 Task: Select the Buenos Aires Time as time zone for the schedule.
Action: Mouse moved to (325, 503)
Screenshot: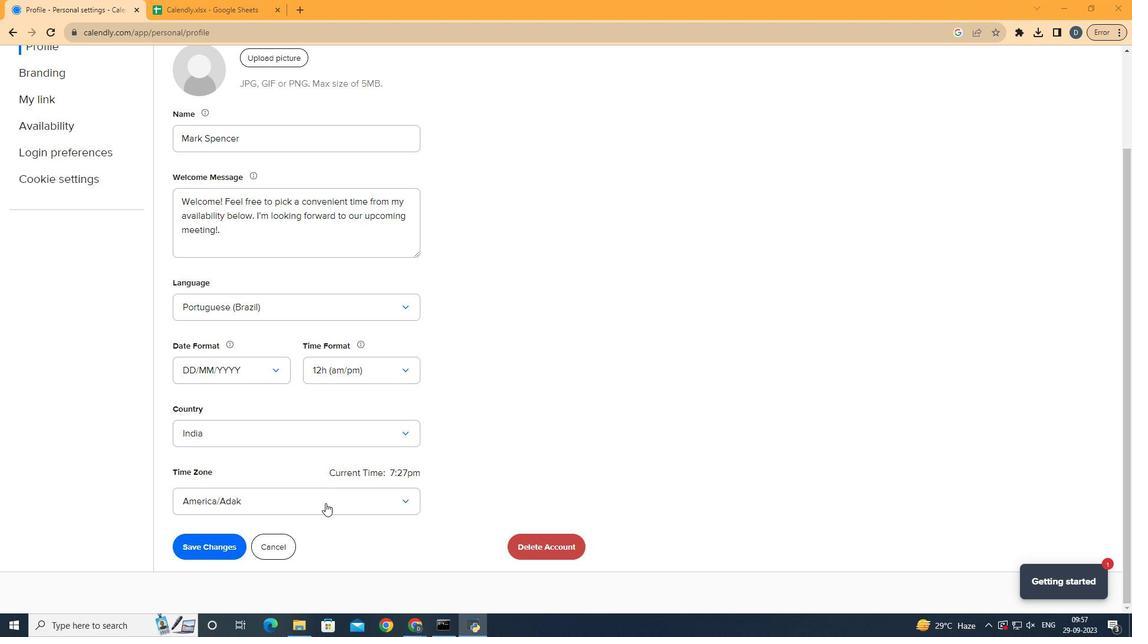 
Action: Mouse pressed left at (325, 503)
Screenshot: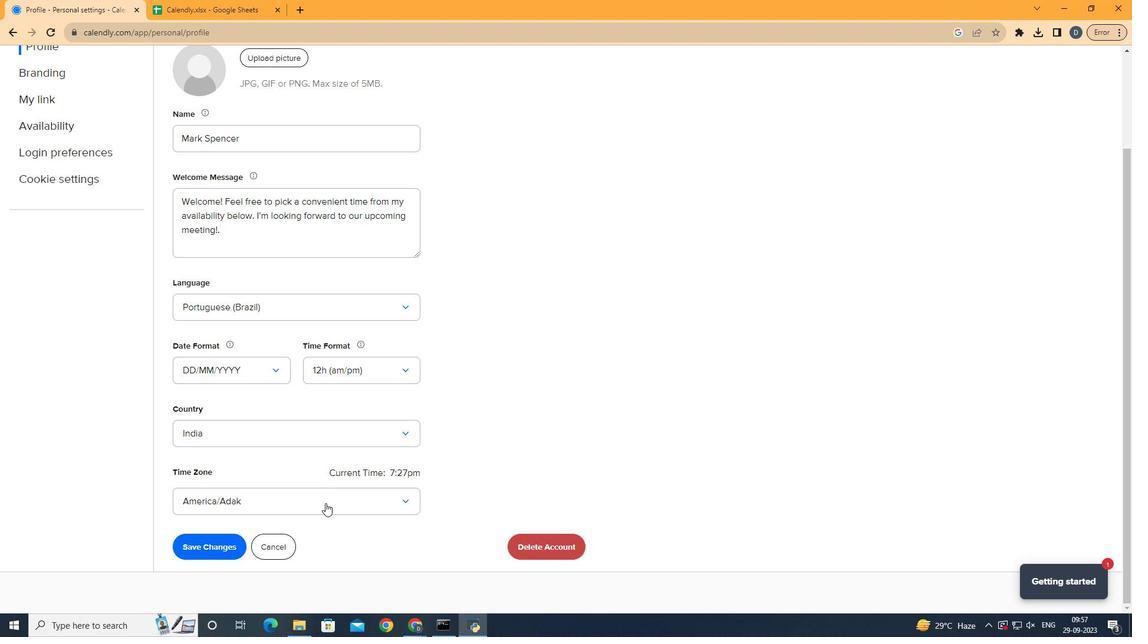 
Action: Mouse moved to (305, 533)
Screenshot: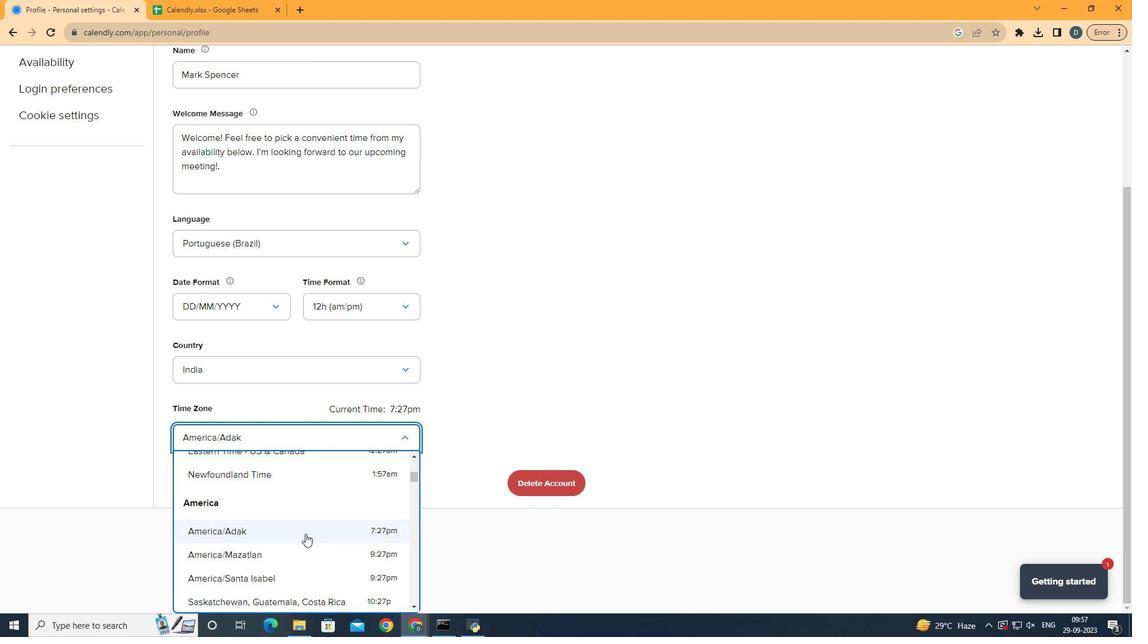 
Action: Mouse scrolled (305, 533) with delta (0, 0)
Screenshot: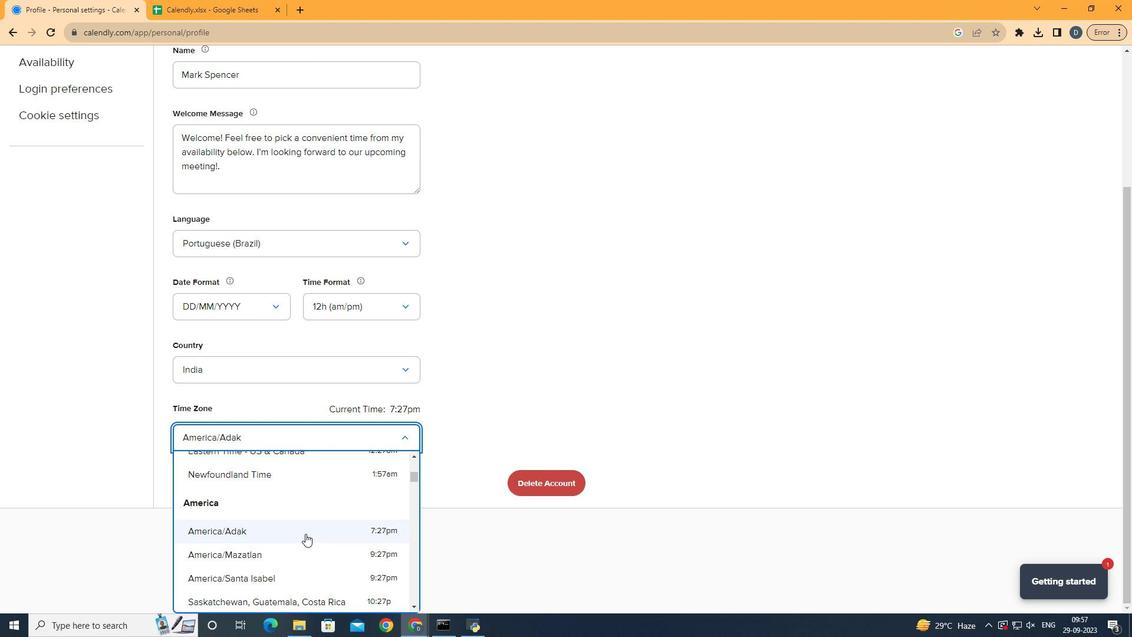 
Action: Mouse scrolled (305, 533) with delta (0, 0)
Screenshot: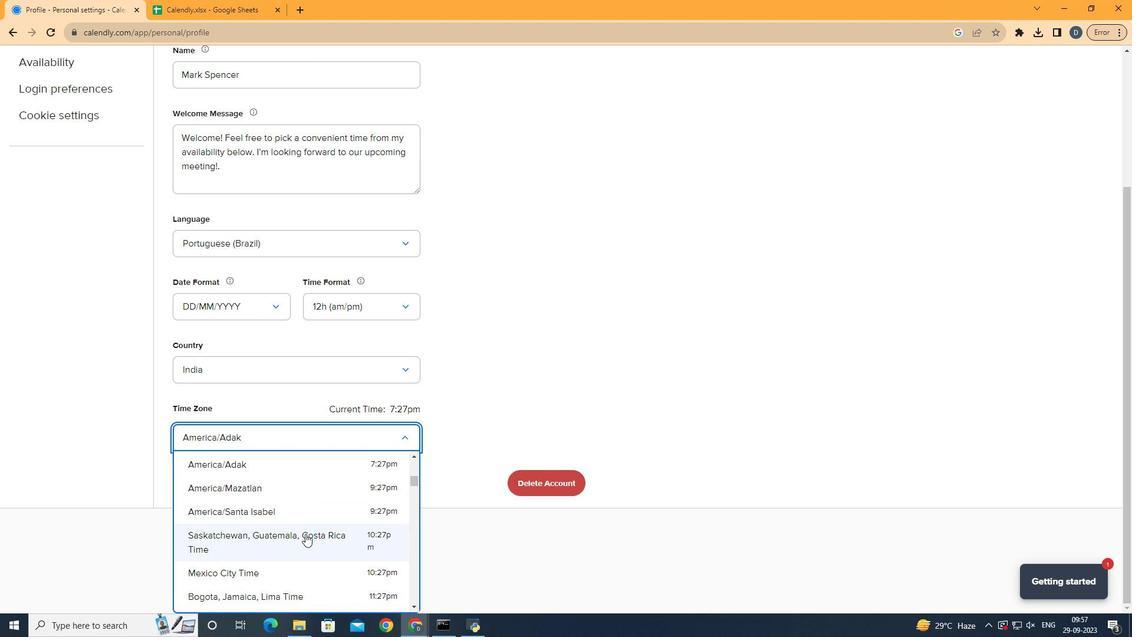 
Action: Mouse scrolled (305, 533) with delta (0, 0)
Screenshot: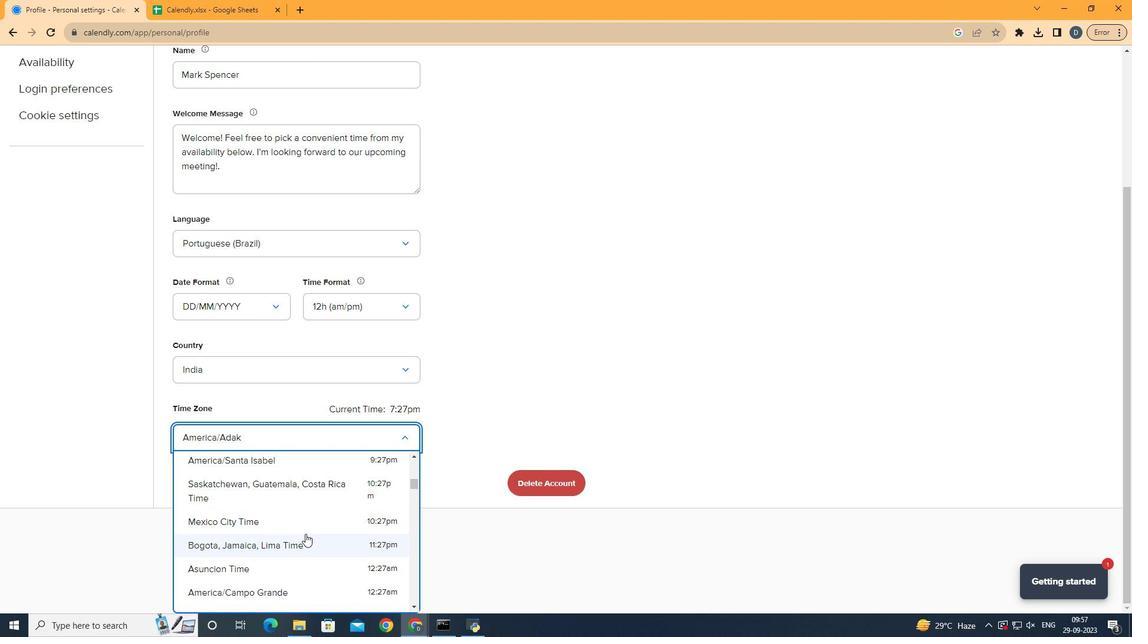 
Action: Mouse scrolled (305, 533) with delta (0, 0)
Screenshot: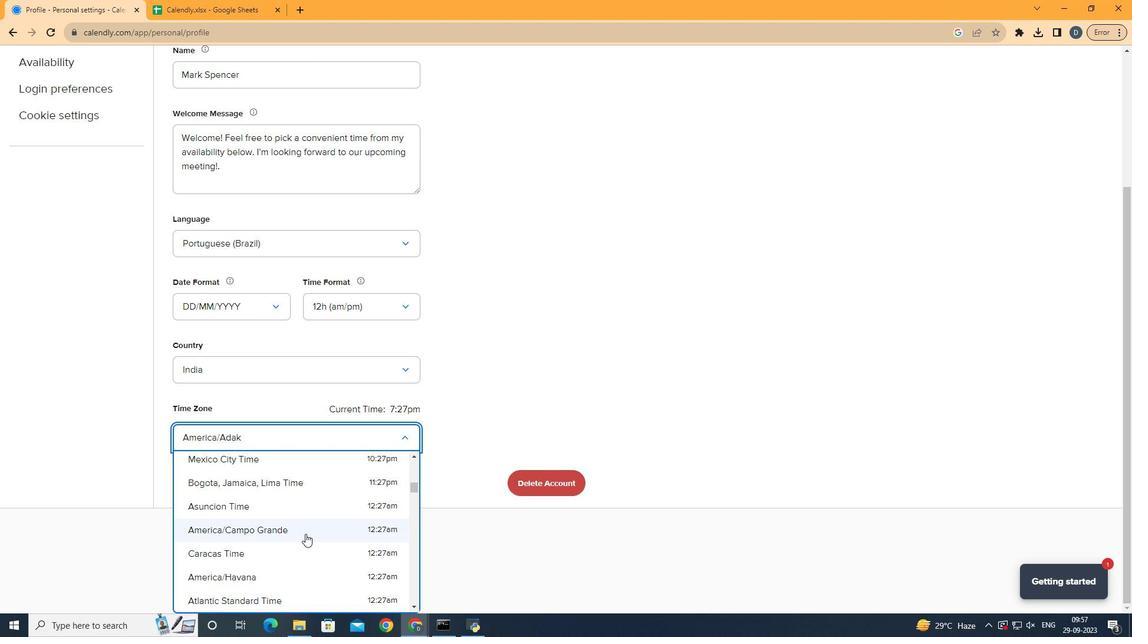 
Action: Mouse scrolled (305, 533) with delta (0, 0)
Screenshot: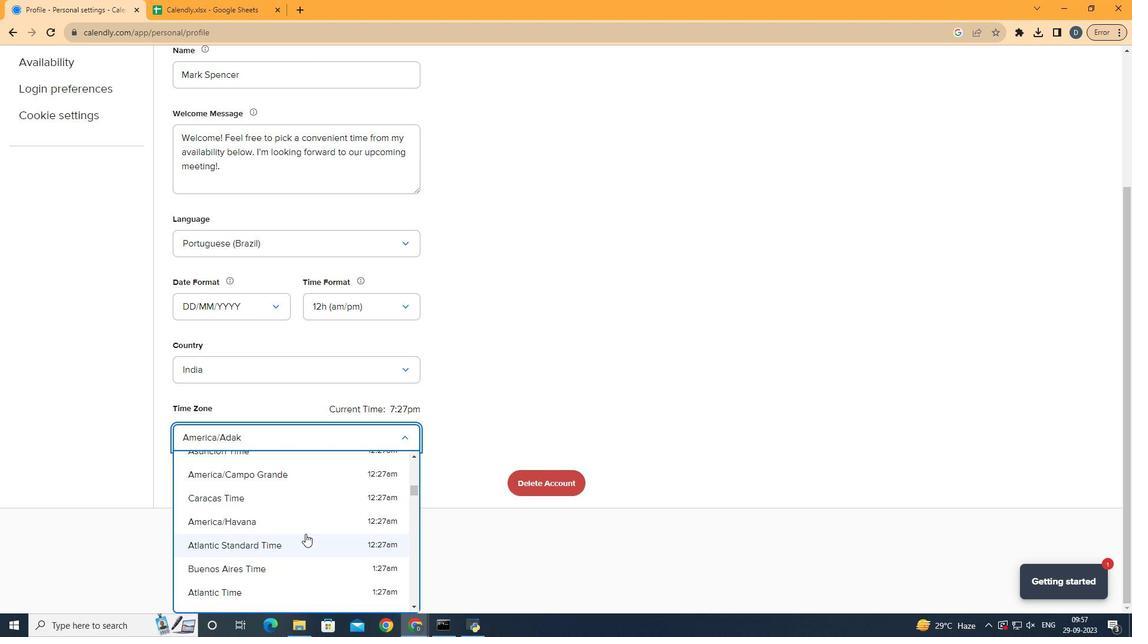 
Action: Mouse scrolled (305, 533) with delta (0, 0)
Screenshot: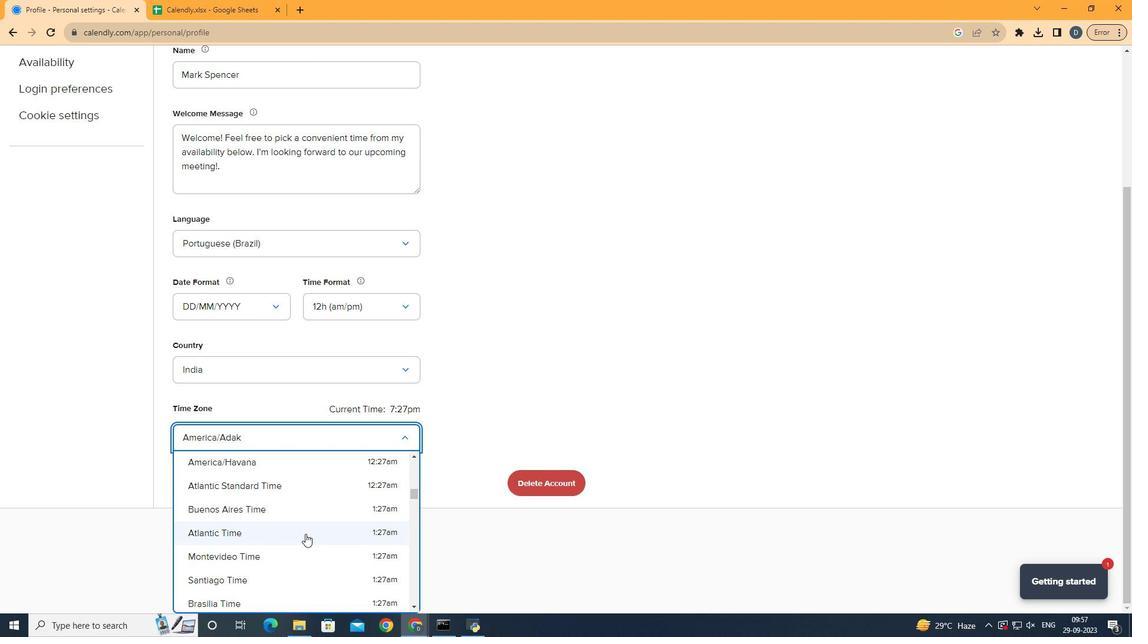
Action: Mouse scrolled (305, 533) with delta (0, 0)
Screenshot: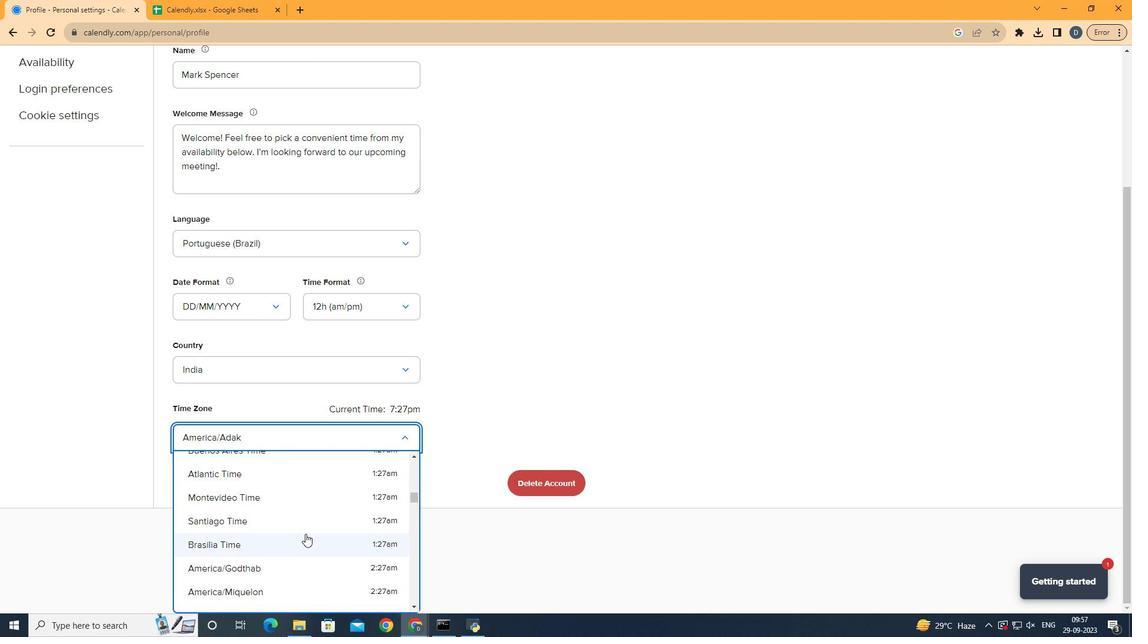 
Action: Mouse scrolled (305, 533) with delta (0, 0)
Screenshot: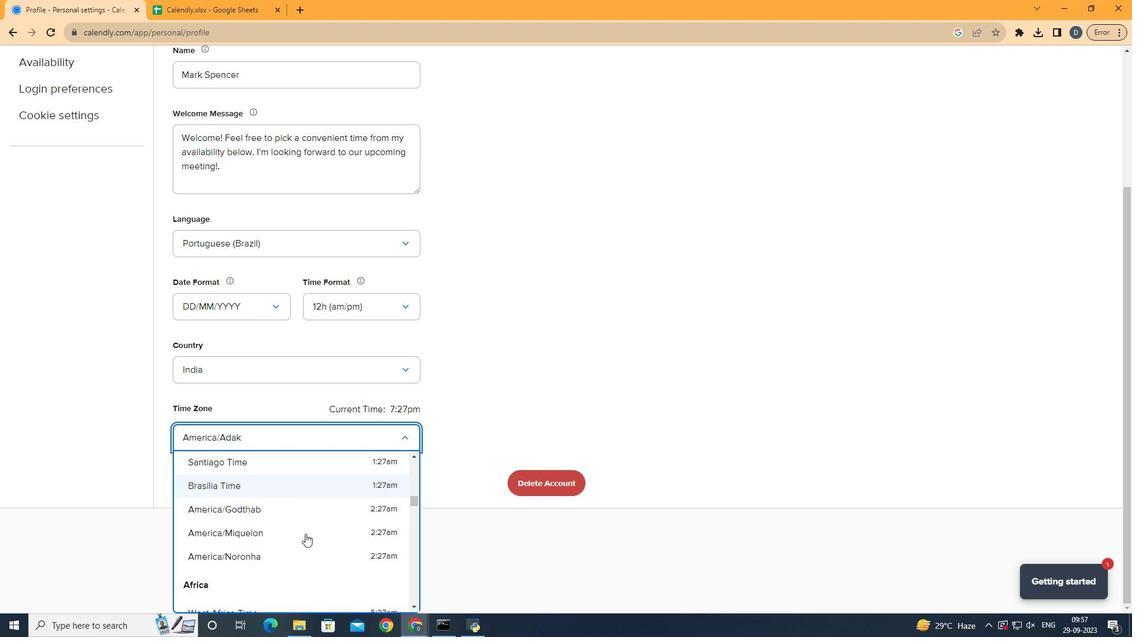
Action: Mouse scrolled (305, 533) with delta (0, 0)
Screenshot: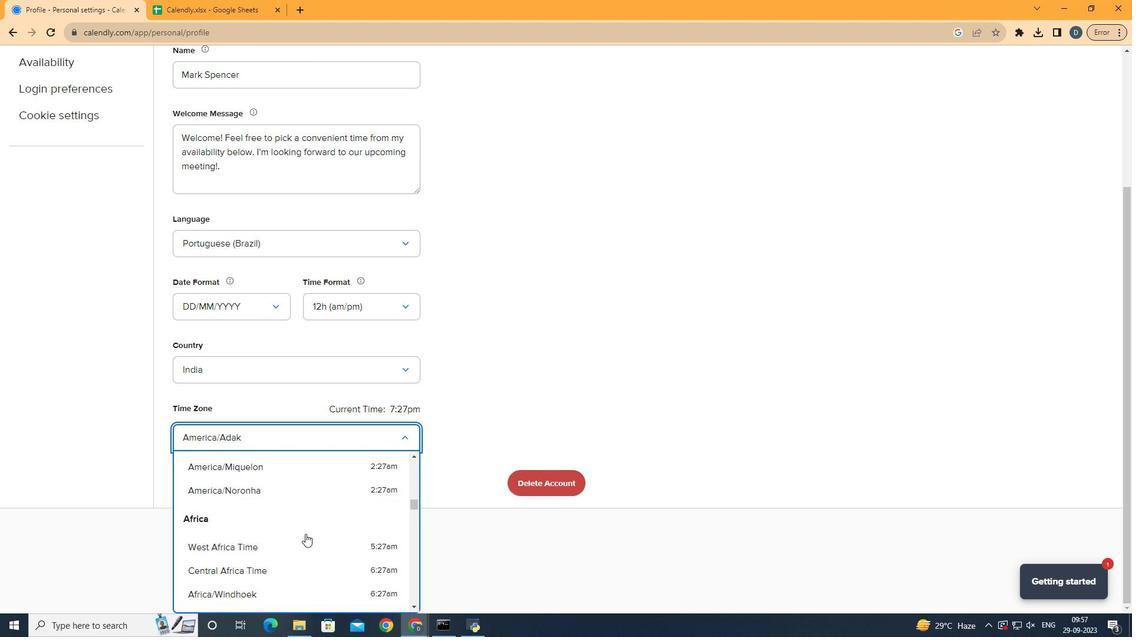 
Action: Mouse scrolled (305, 533) with delta (0, 0)
Screenshot: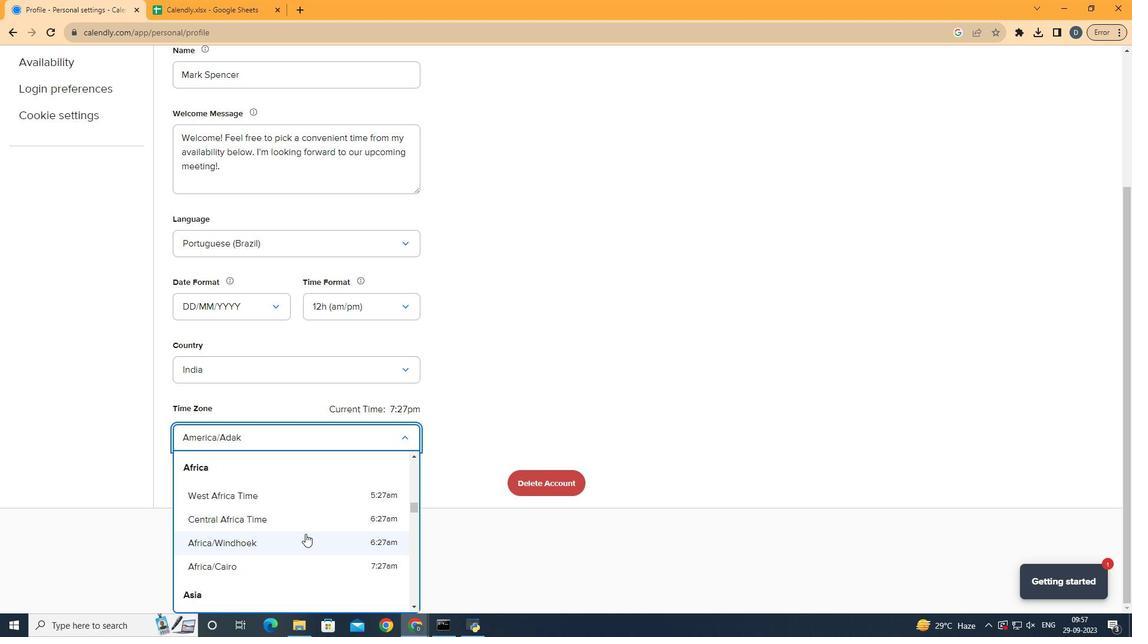 
Action: Mouse scrolled (305, 533) with delta (0, 0)
Screenshot: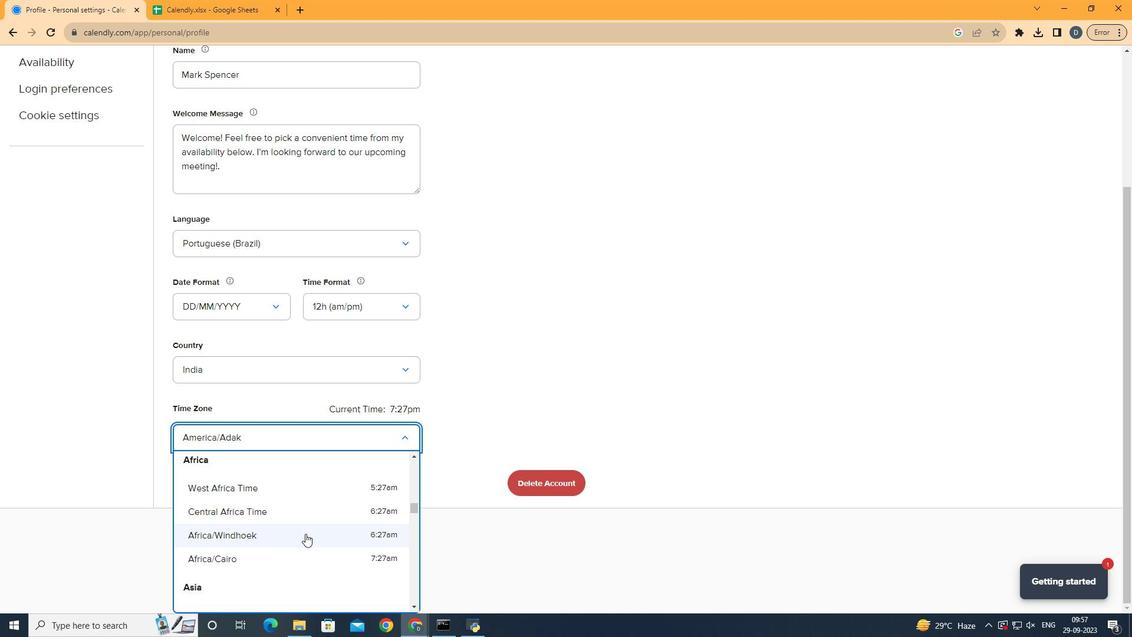 
Action: Mouse scrolled (305, 534) with delta (0, 0)
Screenshot: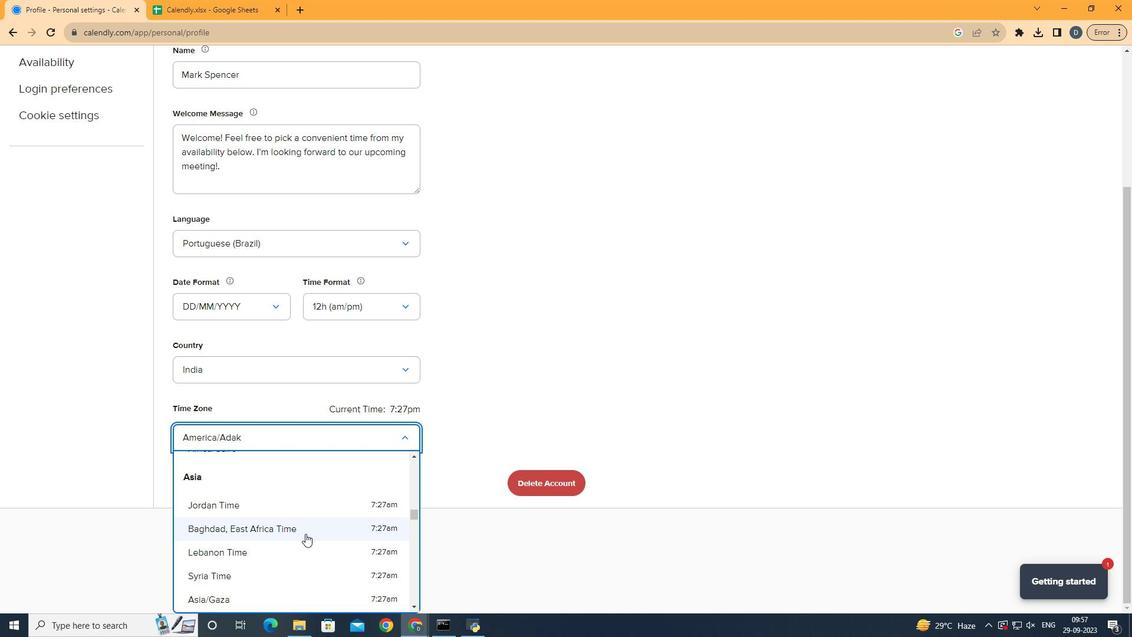 
Action: Mouse scrolled (305, 534) with delta (0, 0)
Screenshot: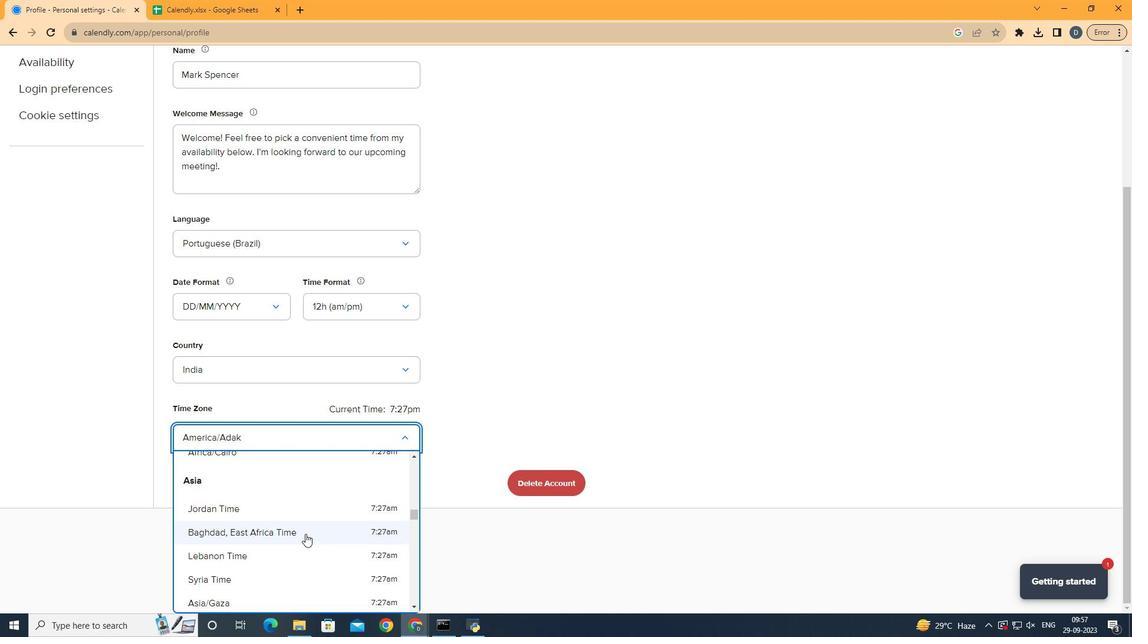 
Action: Mouse scrolled (305, 534) with delta (0, 0)
Screenshot: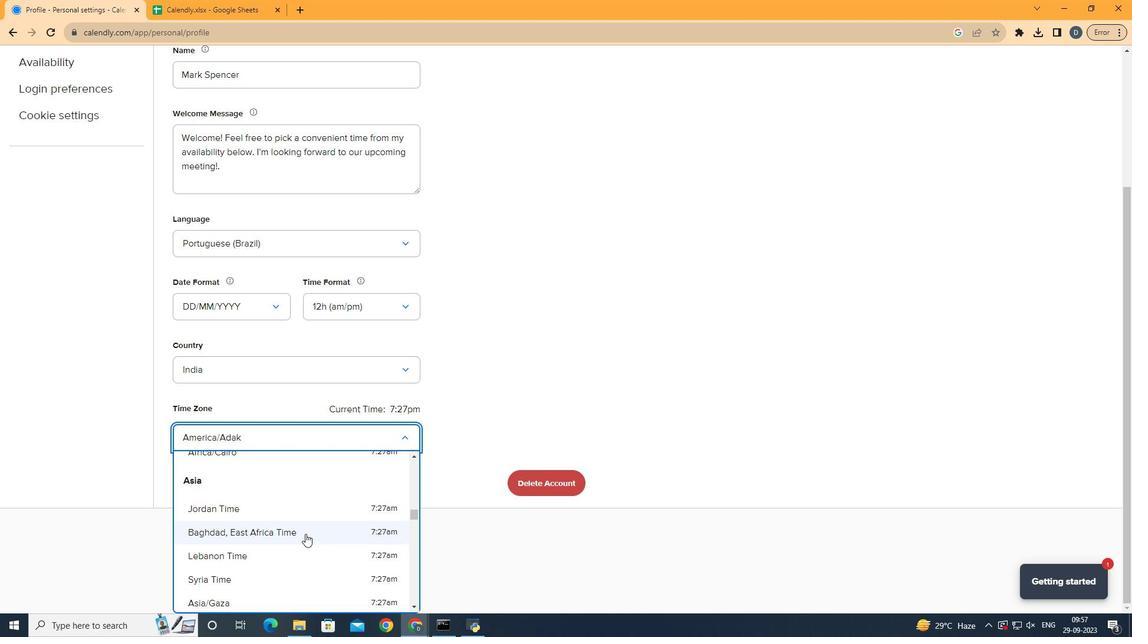 
Action: Mouse scrolled (305, 534) with delta (0, 0)
Screenshot: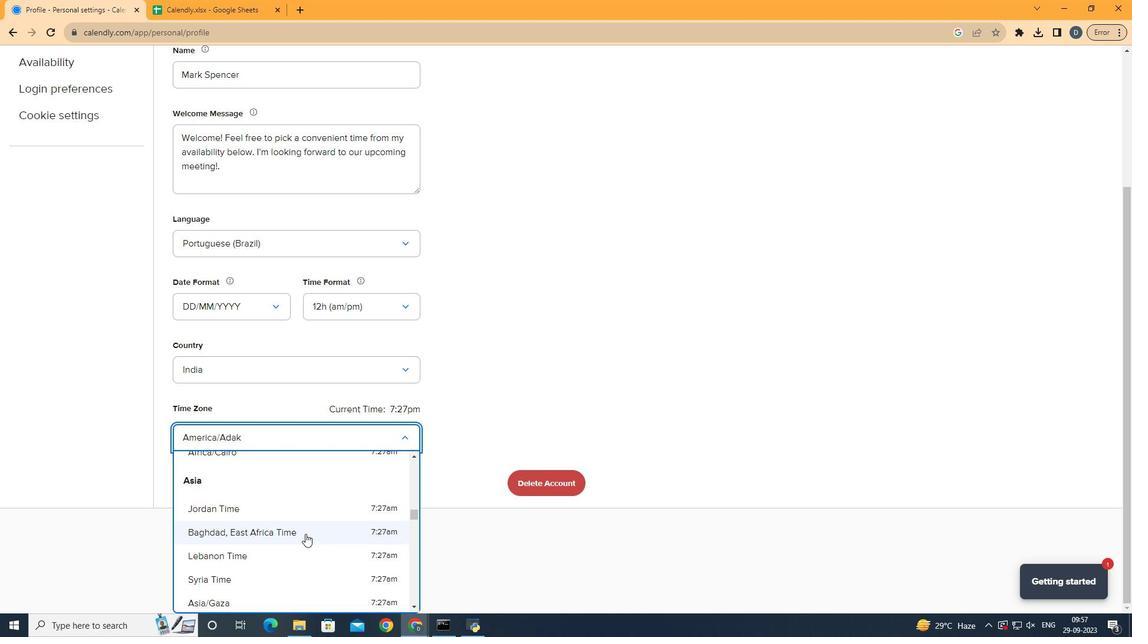 
Action: Mouse scrolled (305, 534) with delta (0, 0)
Screenshot: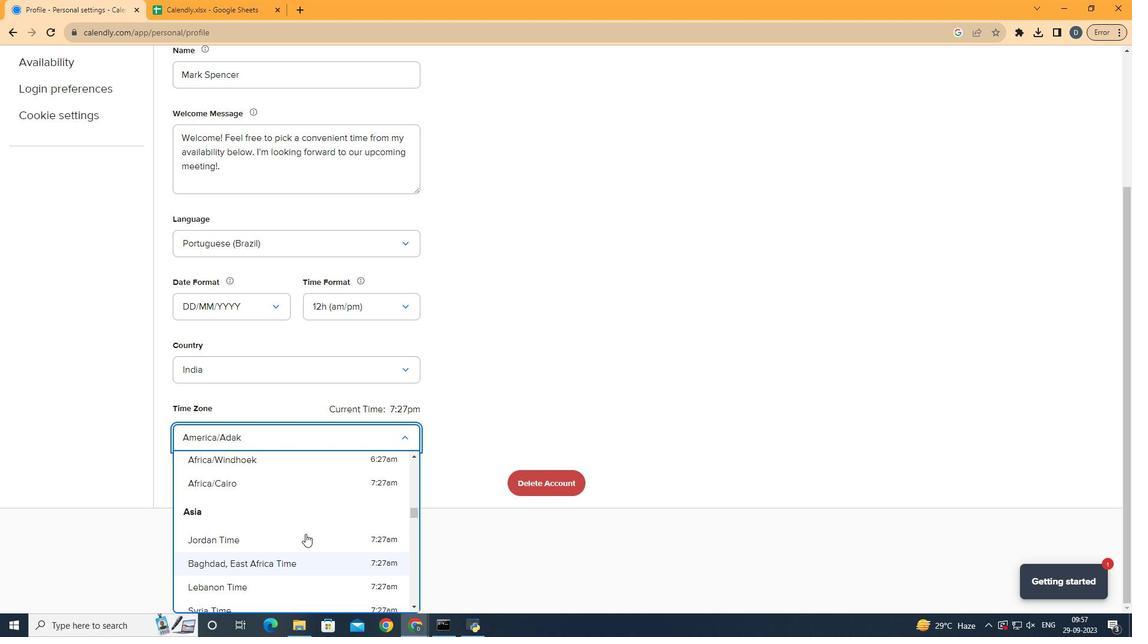 
Action: Mouse scrolled (305, 534) with delta (0, 0)
Screenshot: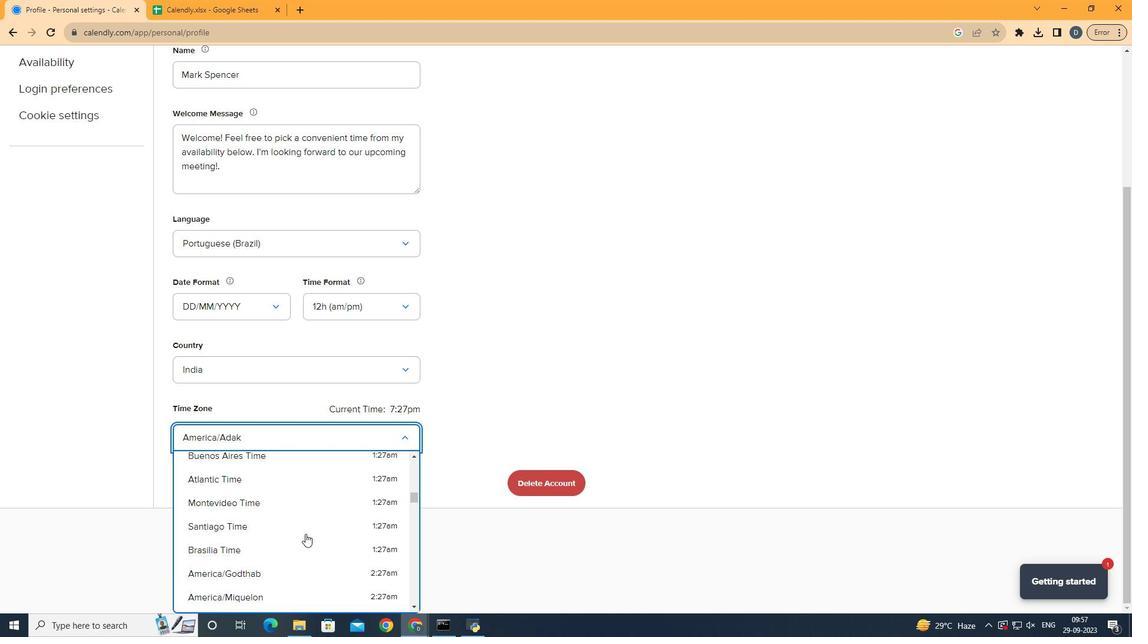 
Action: Mouse scrolled (305, 534) with delta (0, 0)
Screenshot: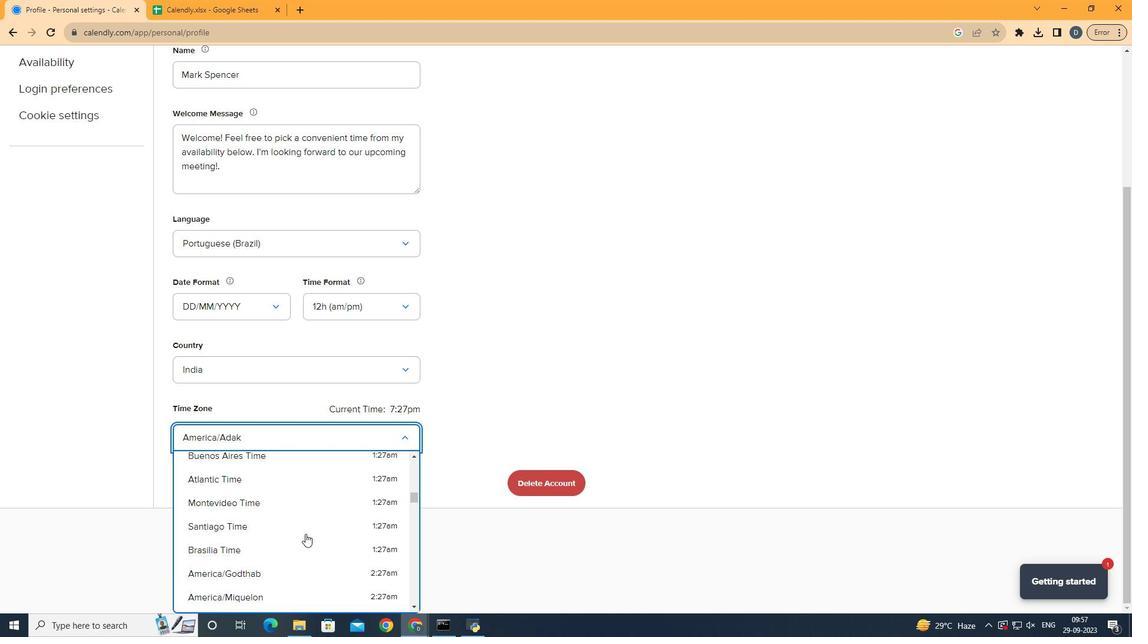 
Action: Mouse scrolled (305, 534) with delta (0, 0)
Screenshot: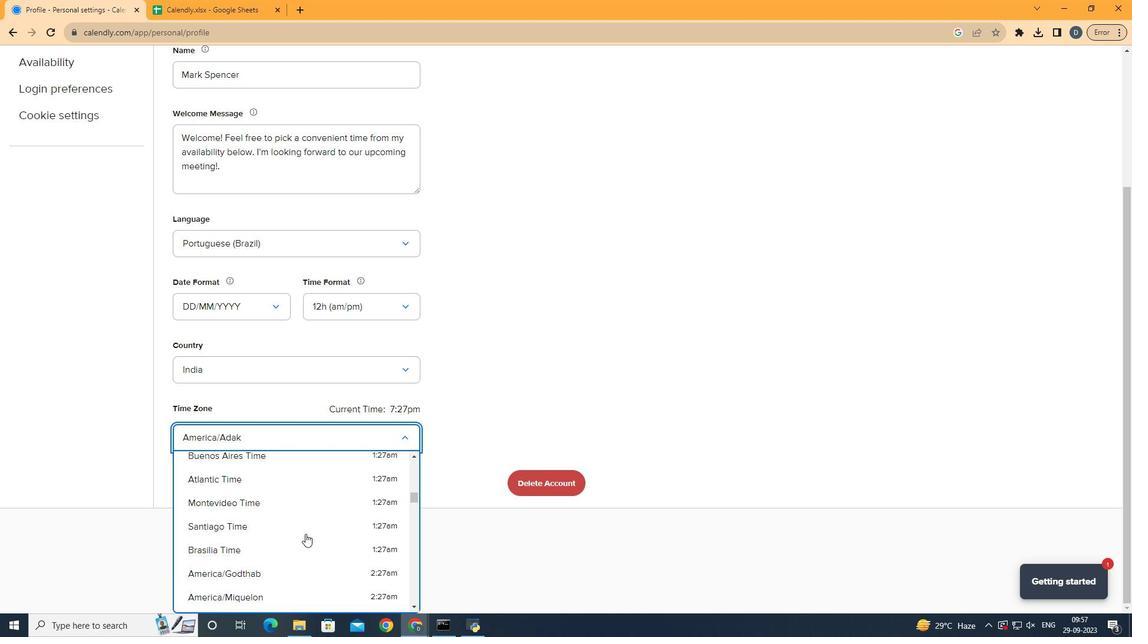 
Action: Mouse scrolled (305, 534) with delta (0, 0)
Screenshot: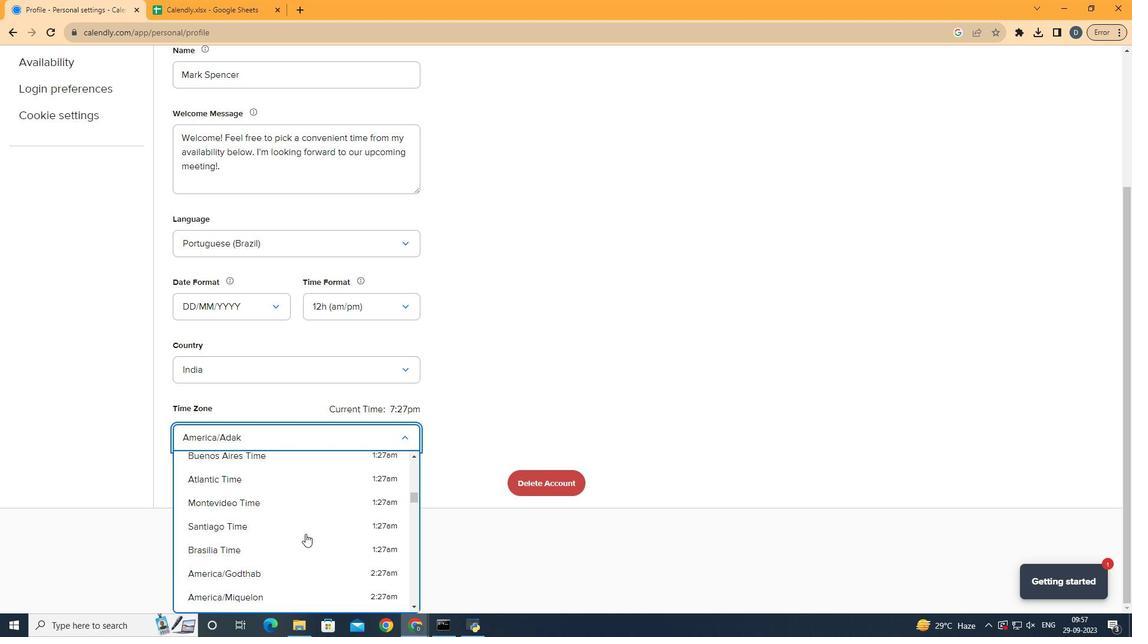 
Action: Mouse scrolled (305, 534) with delta (0, 0)
Screenshot: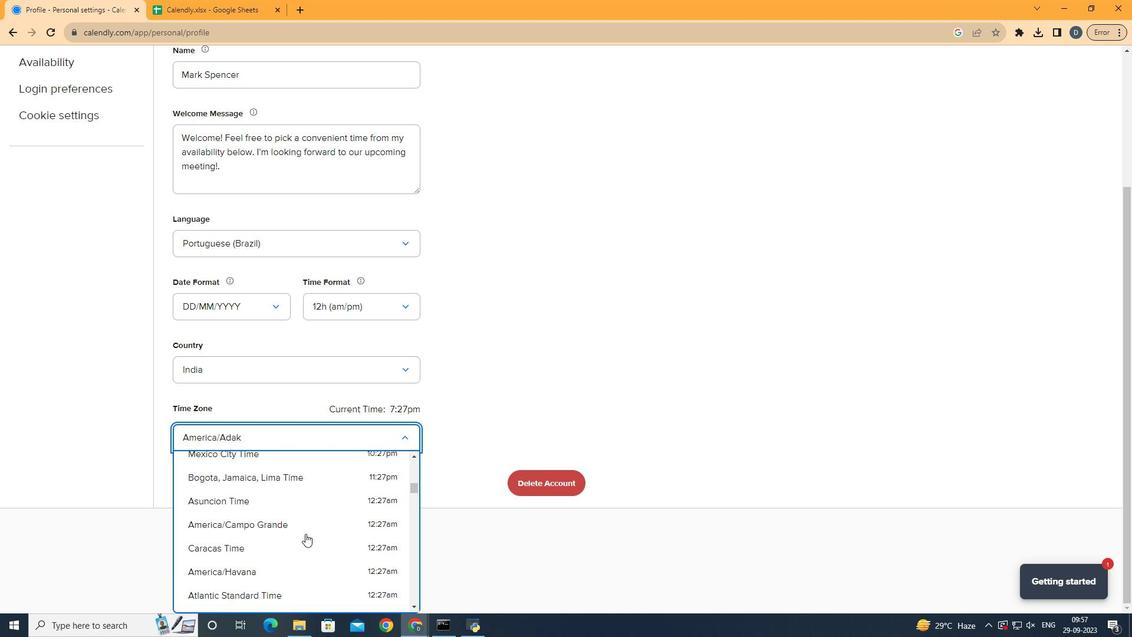 
Action: Mouse scrolled (305, 534) with delta (0, 0)
Screenshot: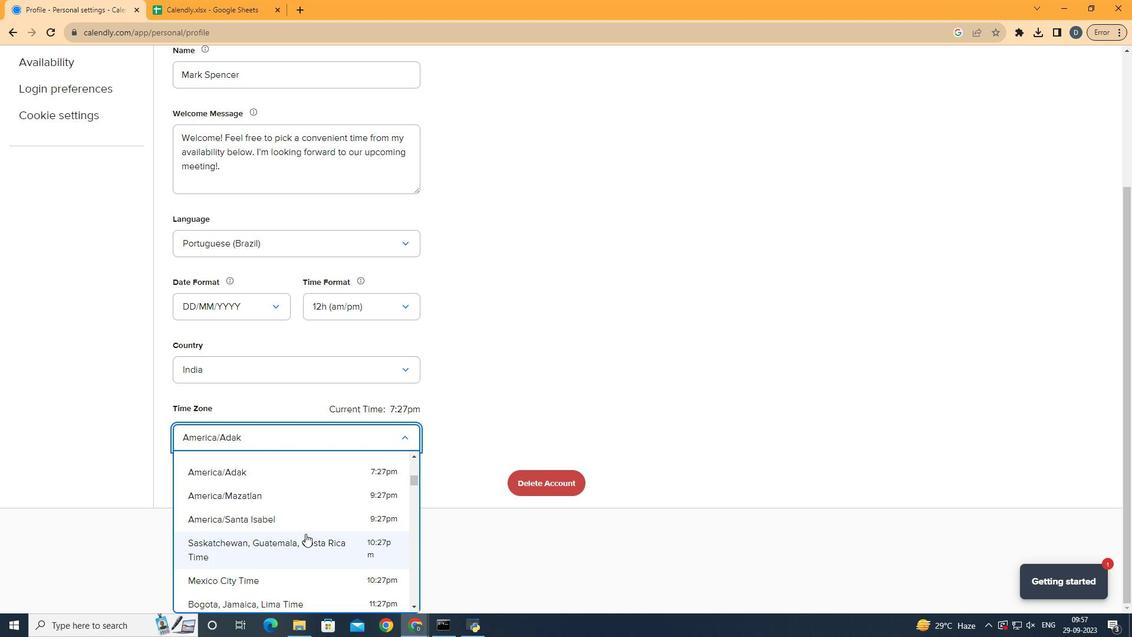 
Action: Mouse scrolled (305, 534) with delta (0, 0)
Screenshot: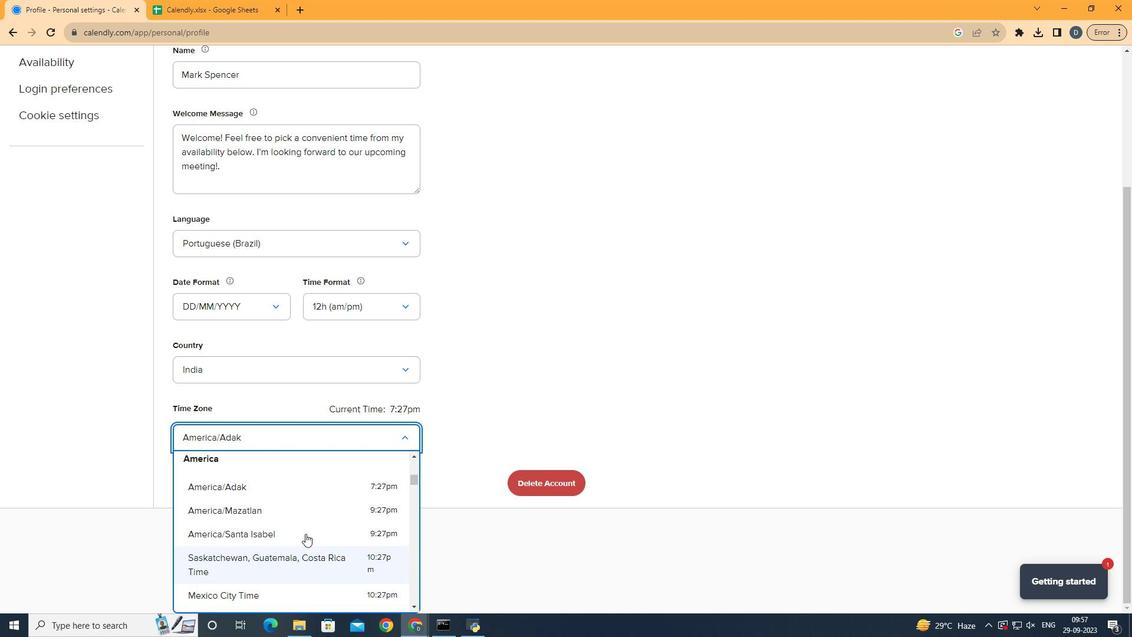 
Action: Mouse scrolled (305, 533) with delta (0, 0)
Screenshot: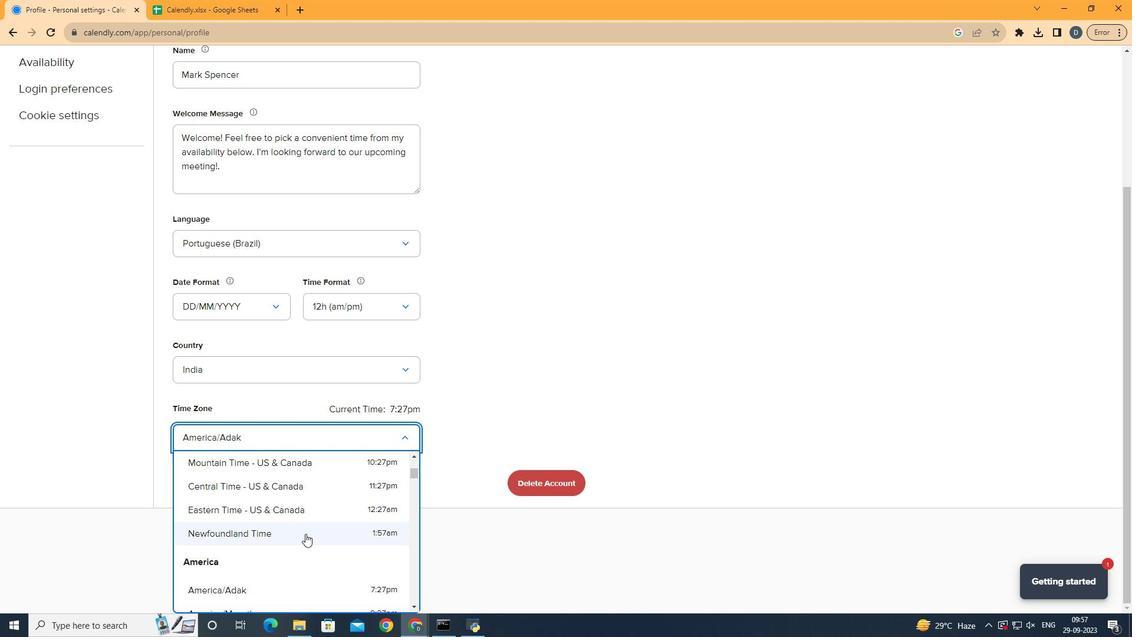 
Action: Mouse scrolled (305, 533) with delta (0, 0)
Screenshot: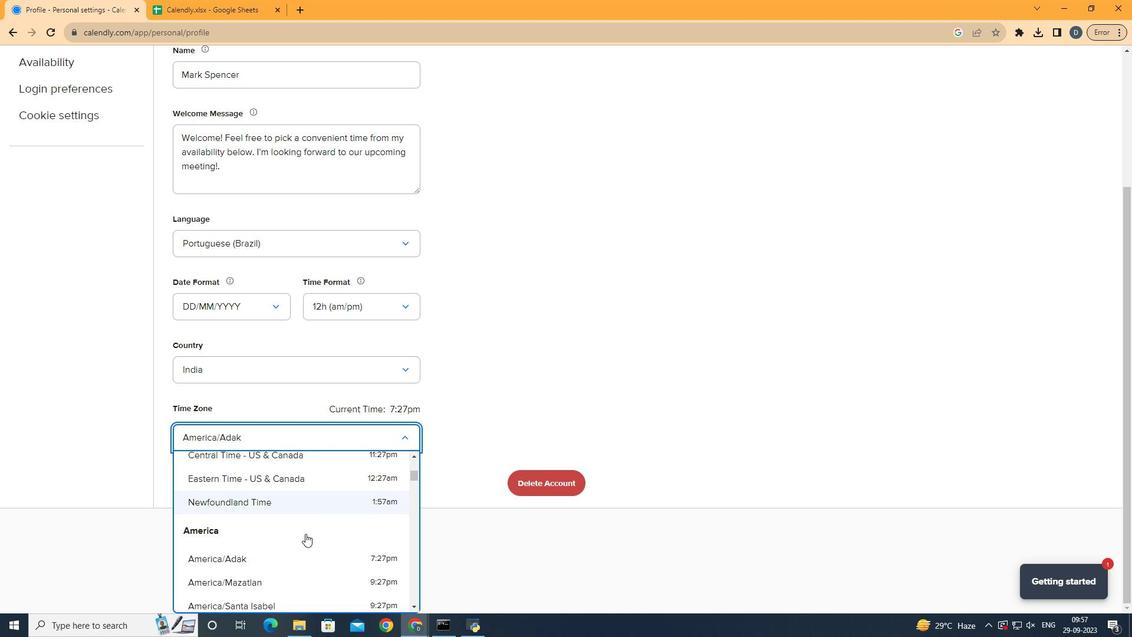 
Action: Mouse moved to (313, 494)
Screenshot: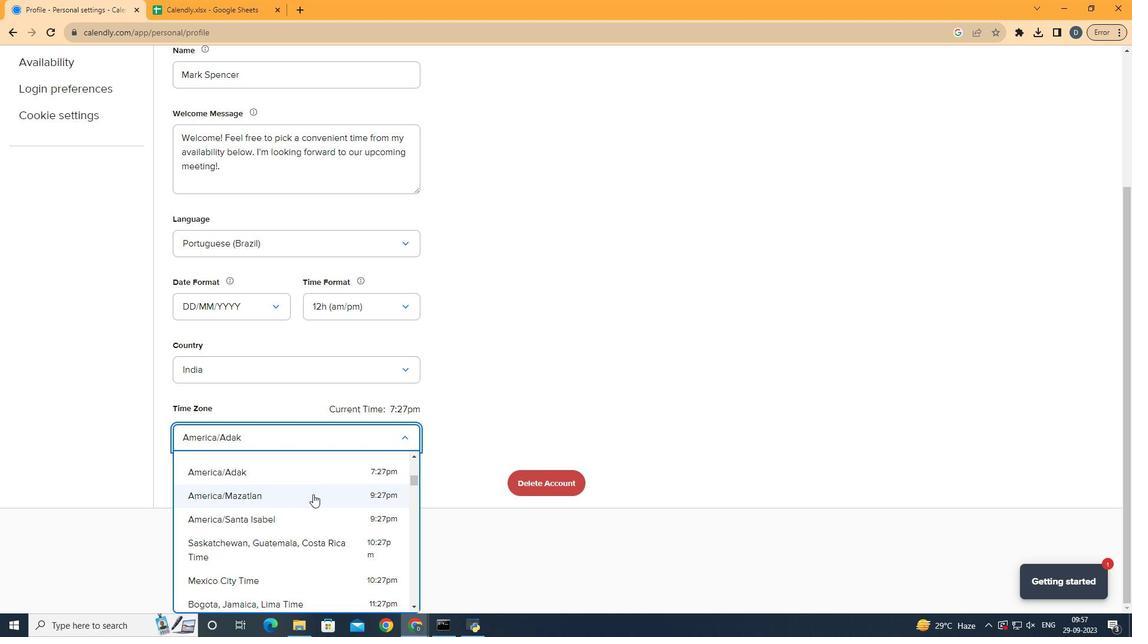 
Action: Mouse scrolled (313, 493) with delta (0, 0)
Screenshot: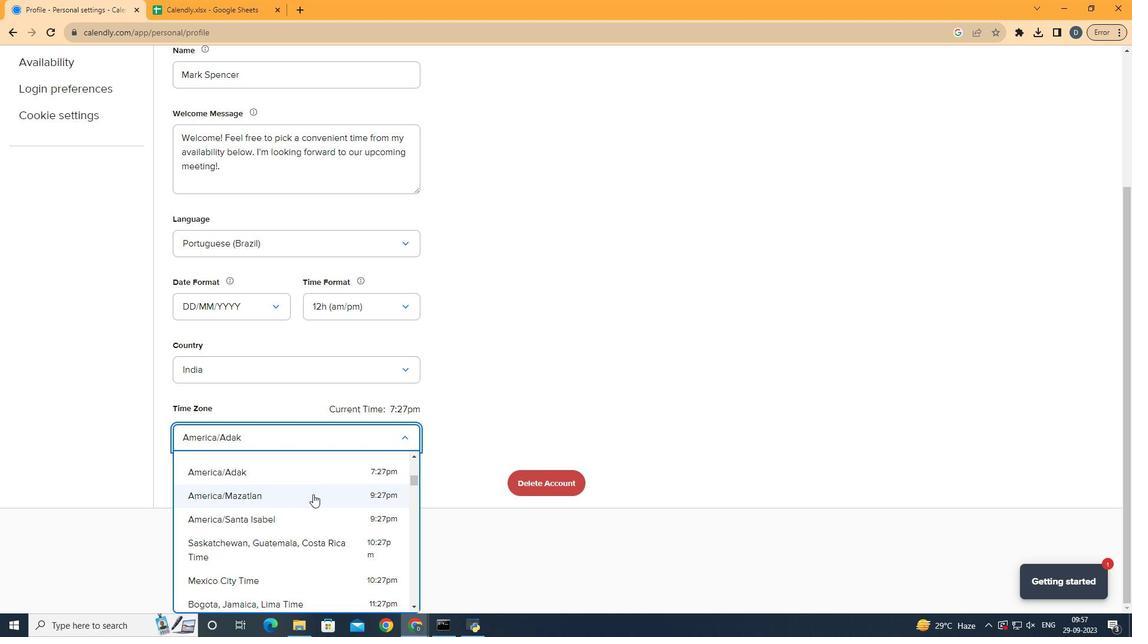 
Action: Mouse moved to (315, 548)
Screenshot: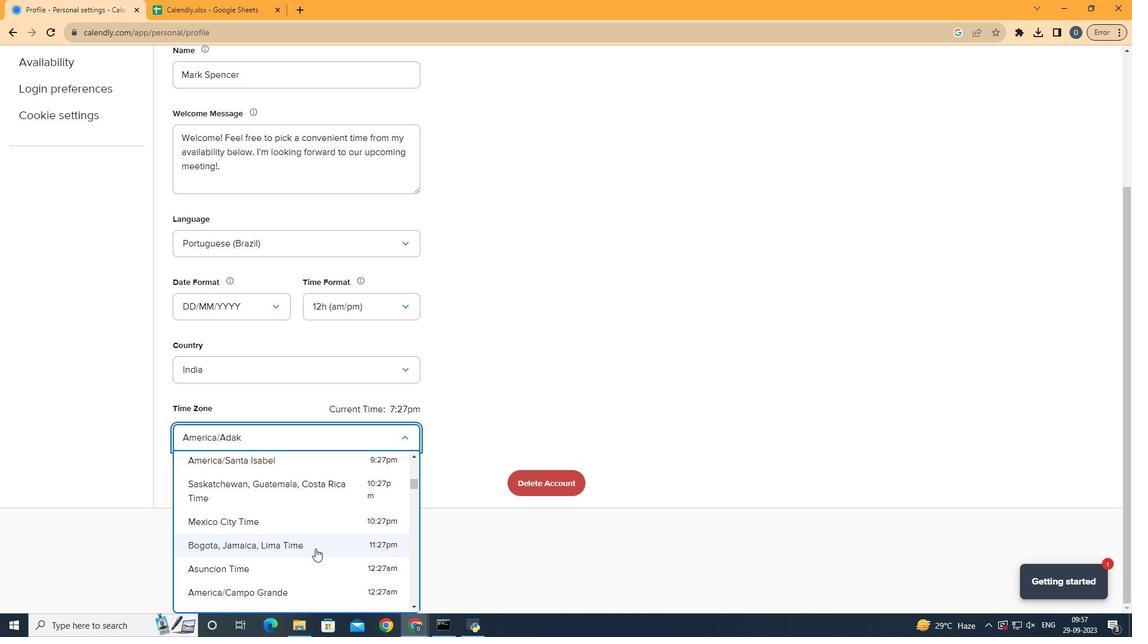
Action: Mouse scrolled (315, 549) with delta (0, 0)
Screenshot: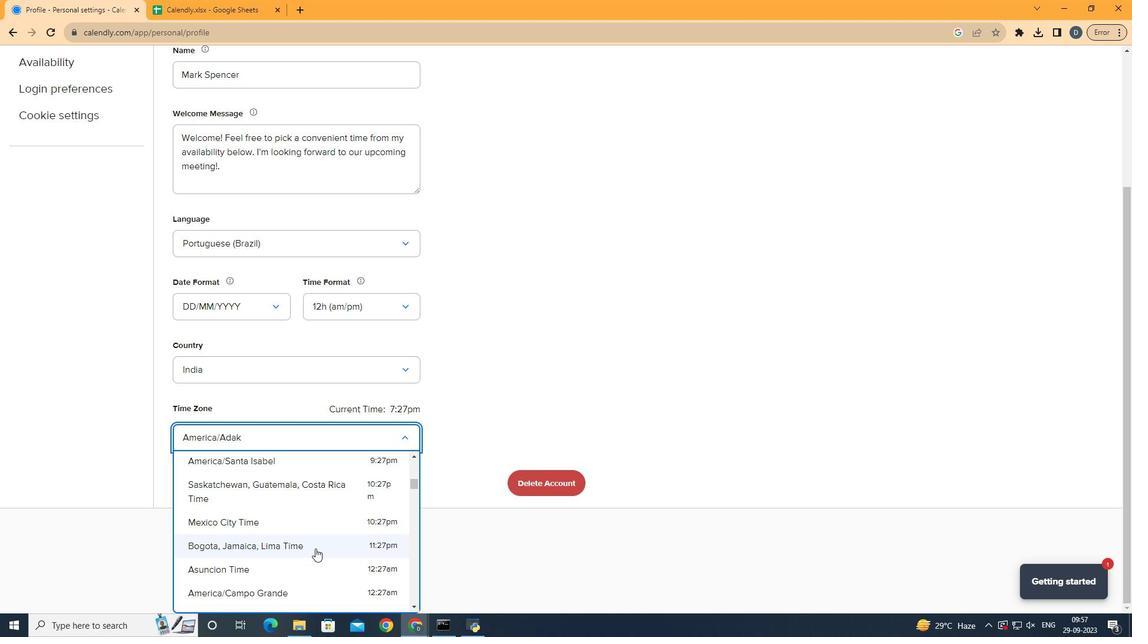 
Action: Mouse scrolled (315, 549) with delta (0, 0)
Screenshot: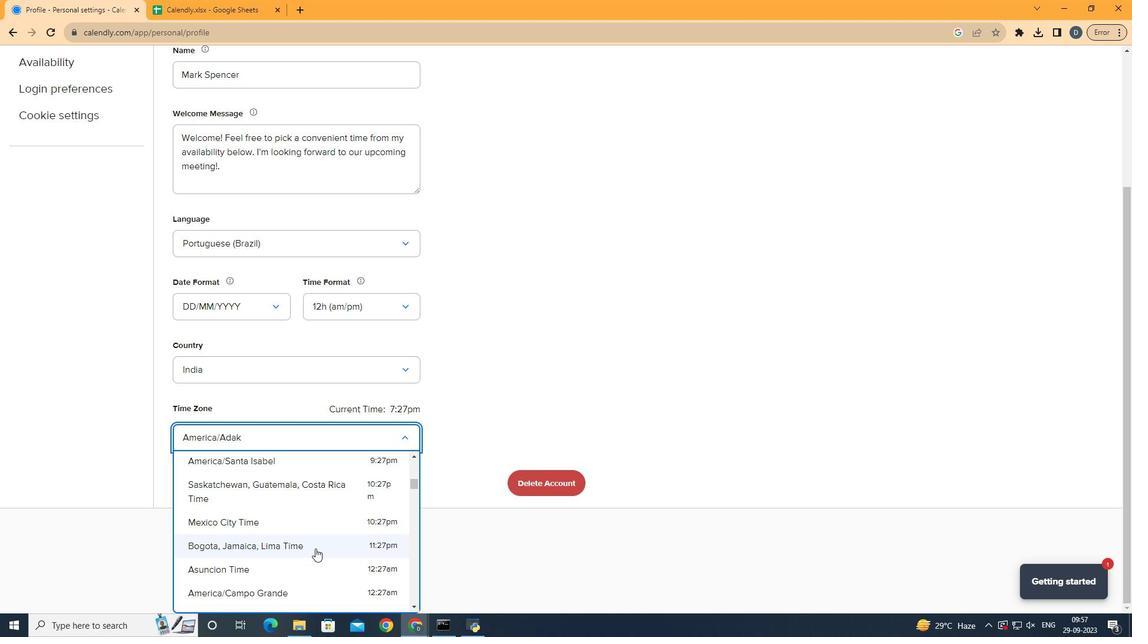 
Action: Mouse scrolled (315, 549) with delta (0, 0)
Screenshot: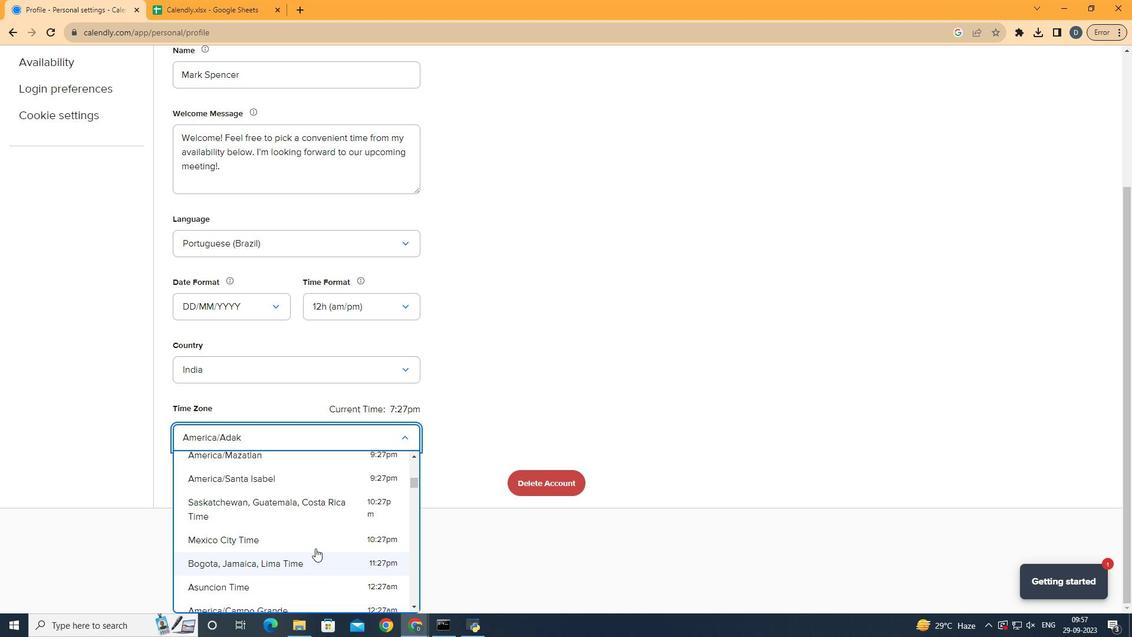 
Action: Mouse scrolled (315, 549) with delta (0, 0)
Screenshot: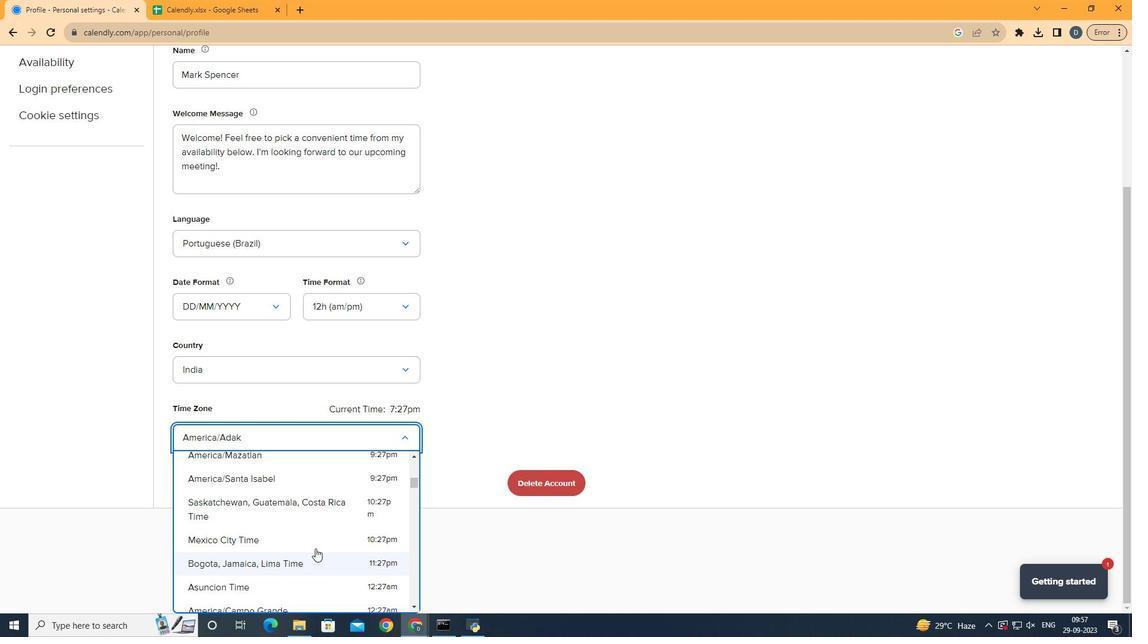 
Action: Mouse scrolled (315, 549) with delta (0, 0)
Screenshot: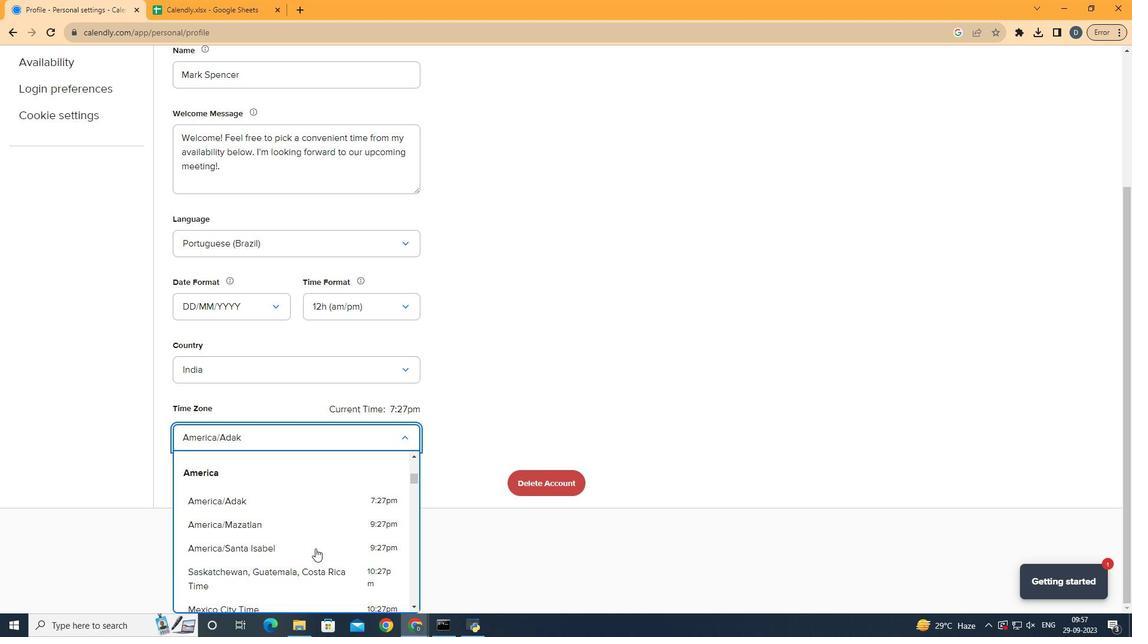 
Action: Mouse scrolled (315, 547) with delta (0, 0)
Screenshot: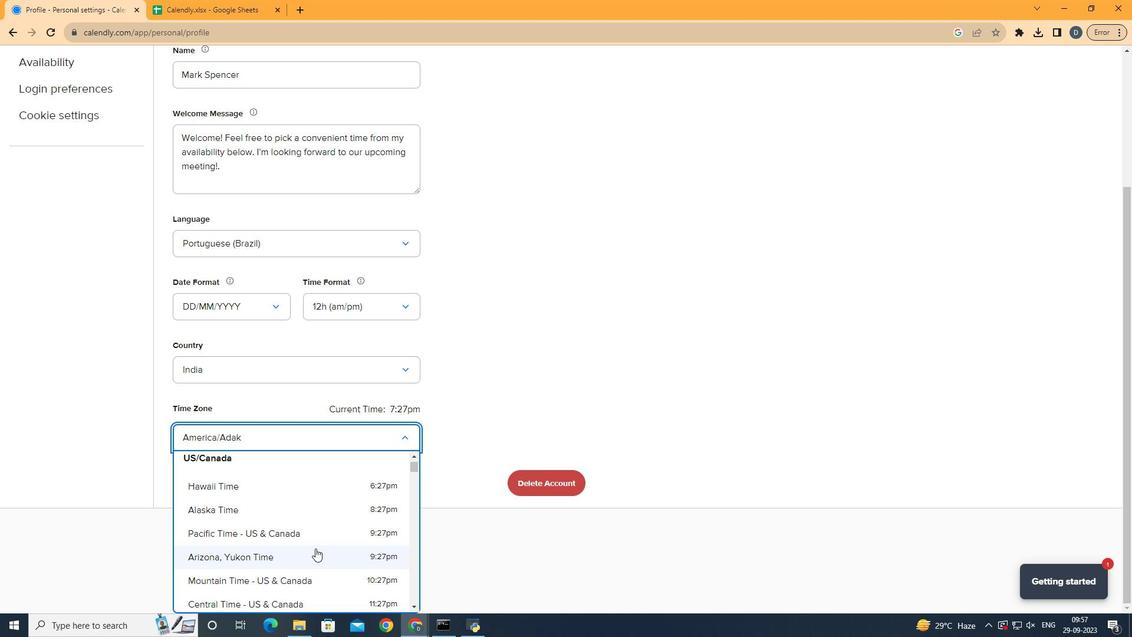 
Action: Mouse scrolled (315, 547) with delta (0, 0)
Screenshot: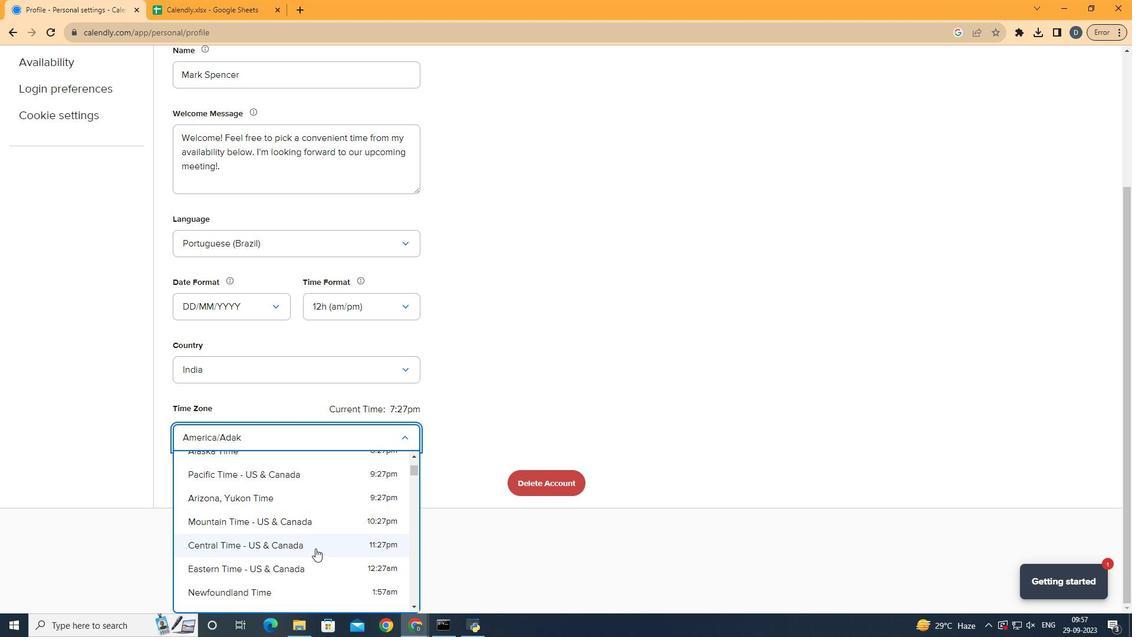 
Action: Mouse scrolled (315, 547) with delta (0, 0)
Screenshot: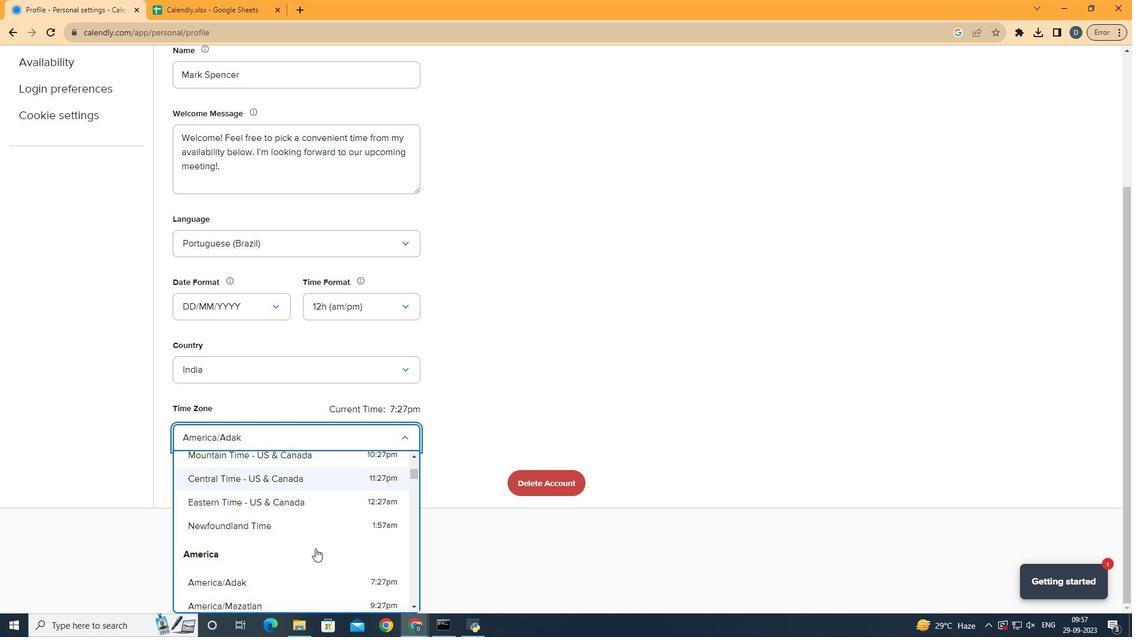 
Action: Mouse scrolled (315, 547) with delta (0, 0)
Screenshot: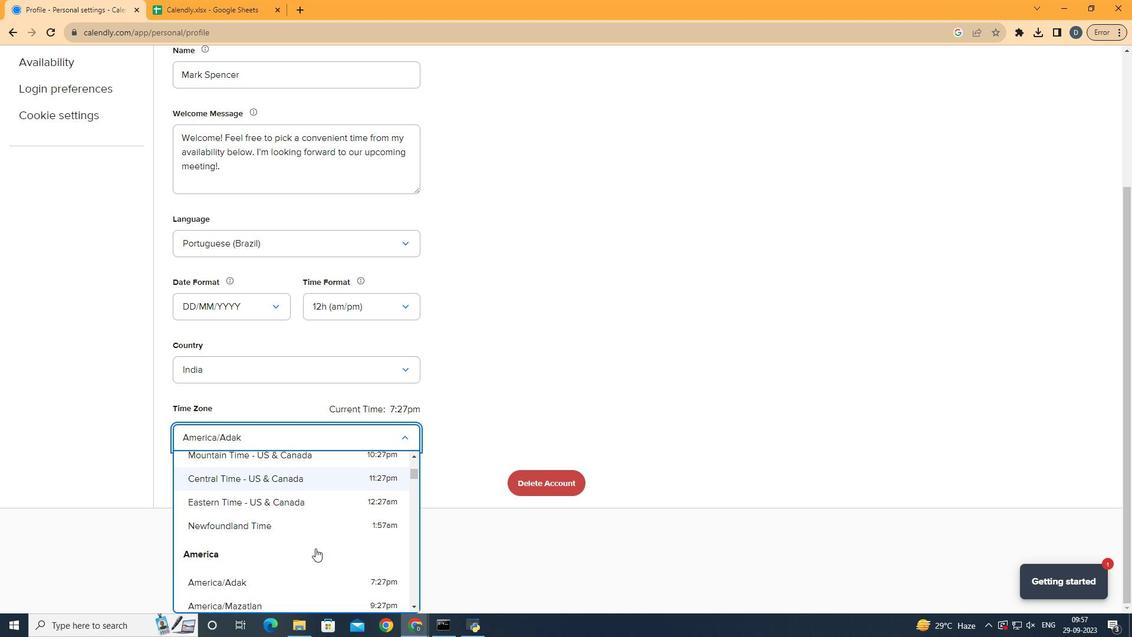 
Action: Mouse scrolled (315, 547) with delta (0, 0)
Screenshot: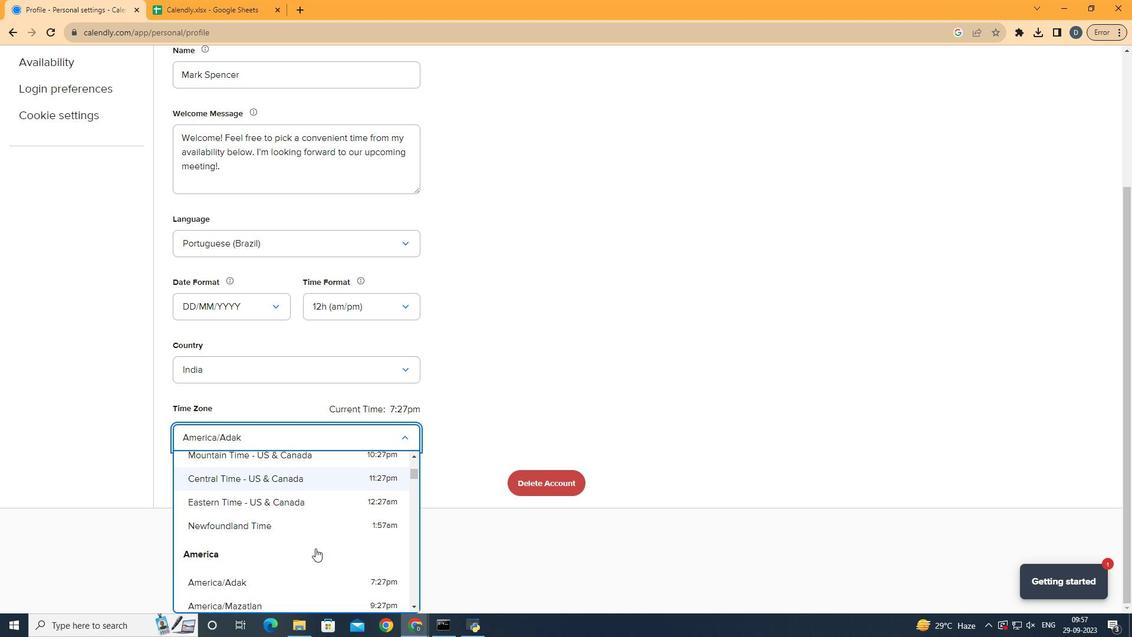 
Action: Mouse scrolled (315, 547) with delta (0, 0)
Screenshot: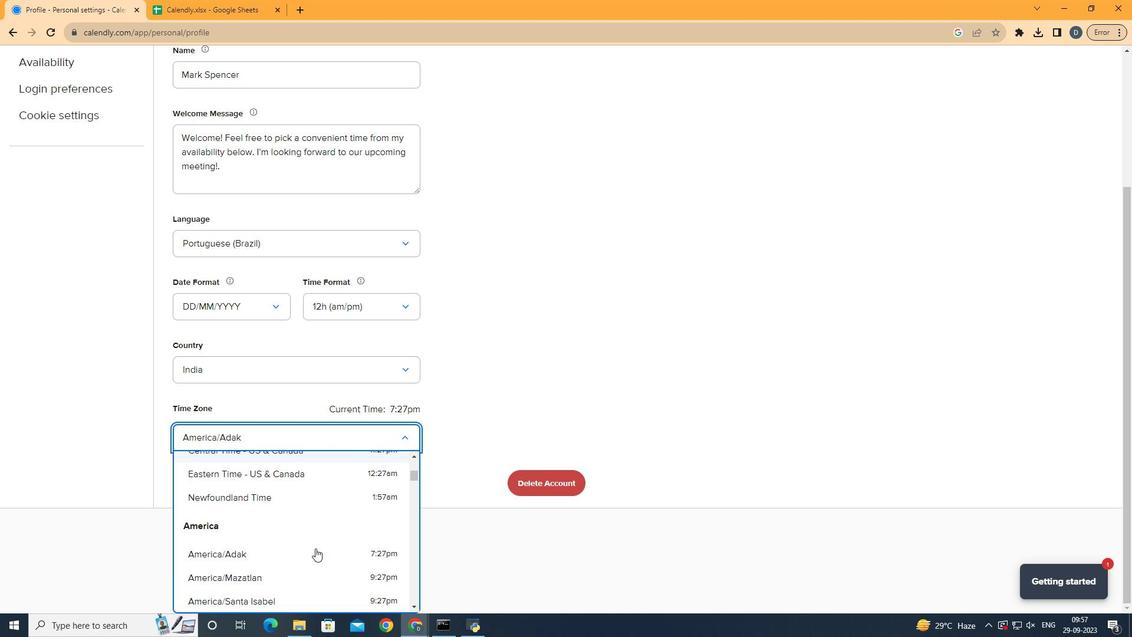 
Action: Mouse scrolled (315, 547) with delta (0, 0)
Screenshot: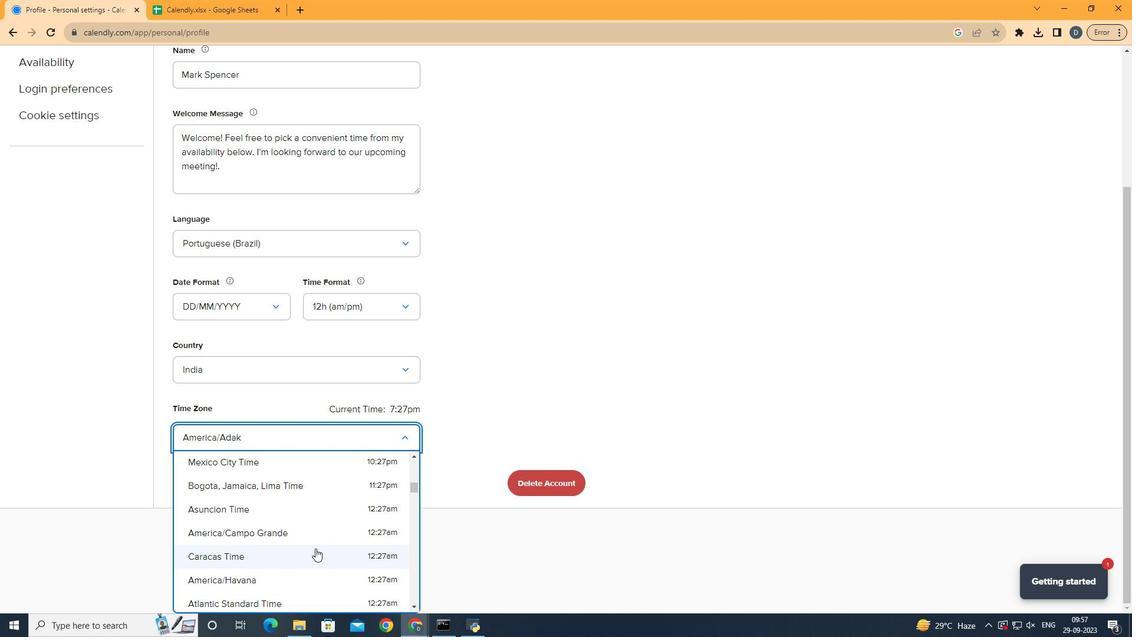 
Action: Mouse moved to (289, 545)
Screenshot: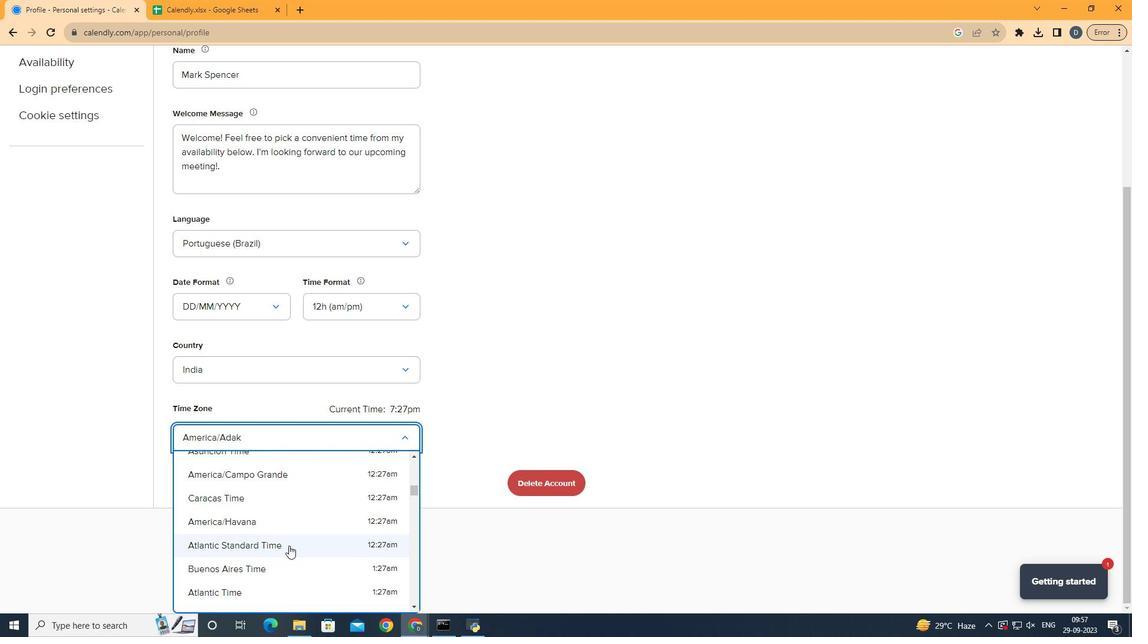 
Action: Mouse scrolled (289, 545) with delta (0, 0)
Screenshot: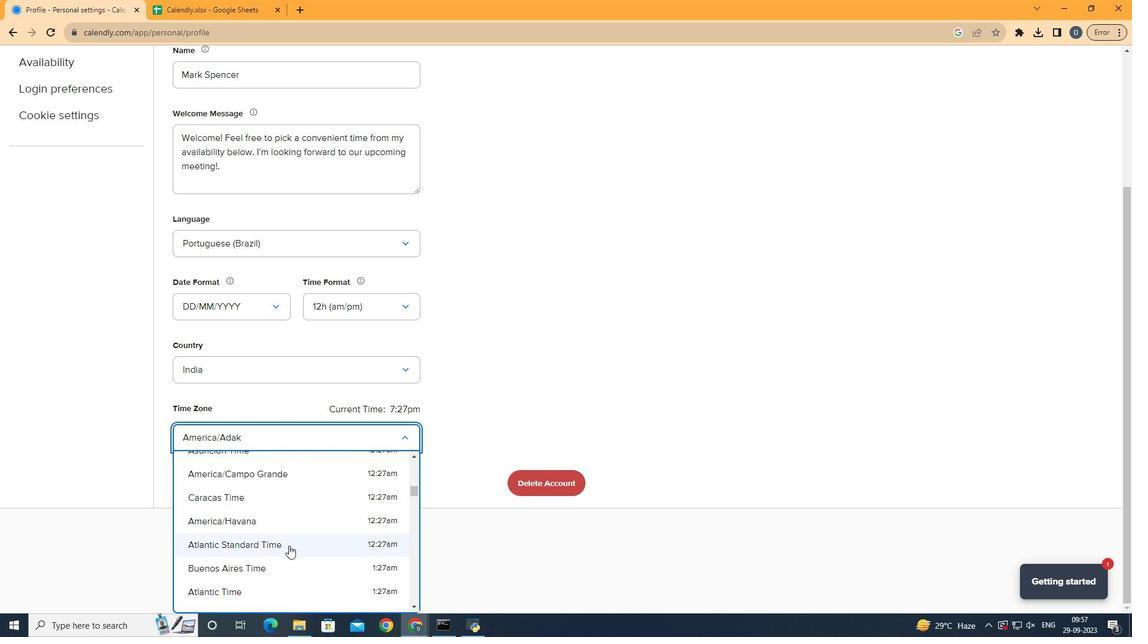 
Action: Mouse moved to (296, 508)
Screenshot: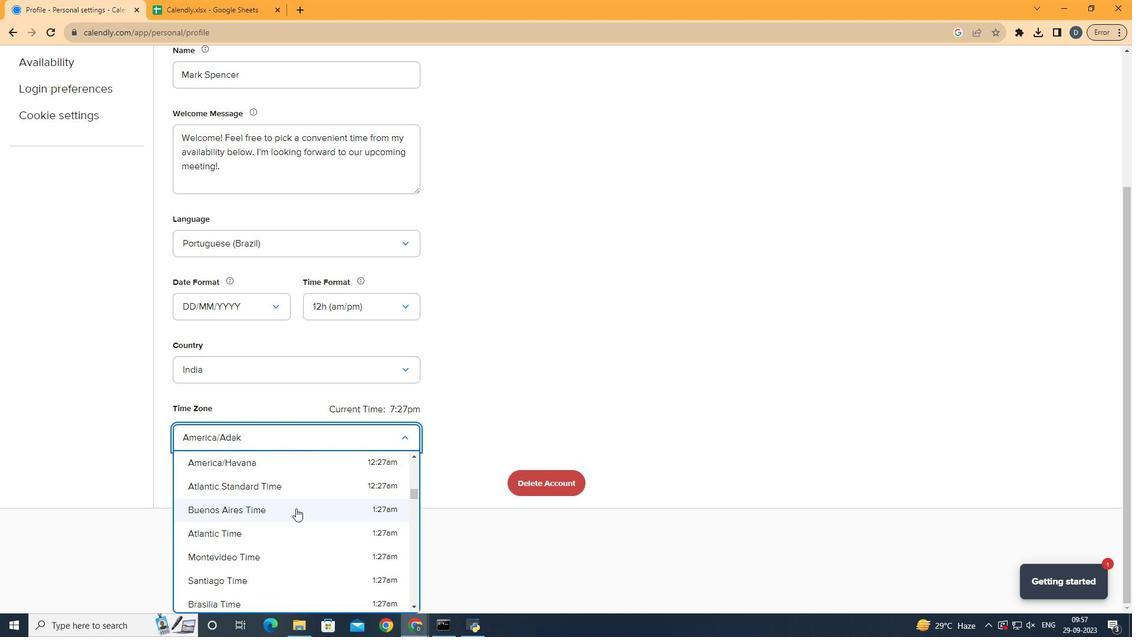
Action: Mouse pressed left at (296, 508)
Screenshot: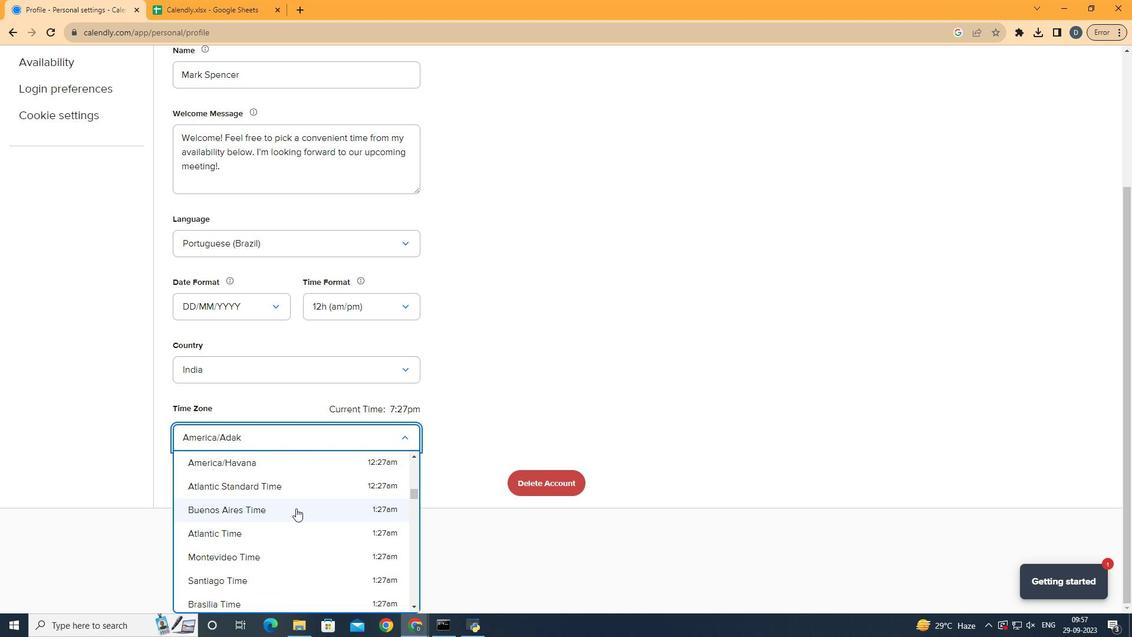 
Action: Mouse moved to (459, 414)
Screenshot: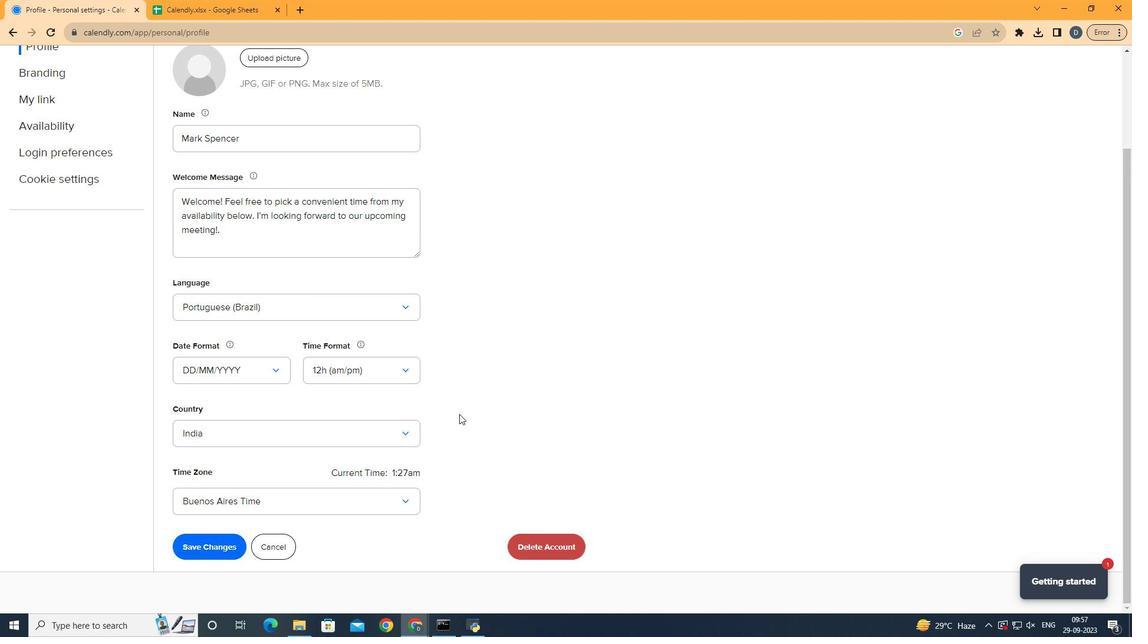 
